 Task: Log work in the project AgileDeck for the issue 'Develop a new tool for automated testing of performance and stress testing for voice assistants' spent time as '6w 4d 10h 38m' and remaining time as '3w 1d 15h 21m' and add a flag. Now add the issue to the epic 'Cloud Risk Management'. Log work in the project AgileDeck for the issue 'Upgrade the caching mechanism of a web application to improve response time and reduce server load' spent time as '2w 4d 3h 18m' and remaining time as '1w 2d 17h 13m' and clone the issue. Now add the issue to the epic 'Risk Assessment Framework Implementation'
Action: Mouse moved to (185, 39)
Screenshot: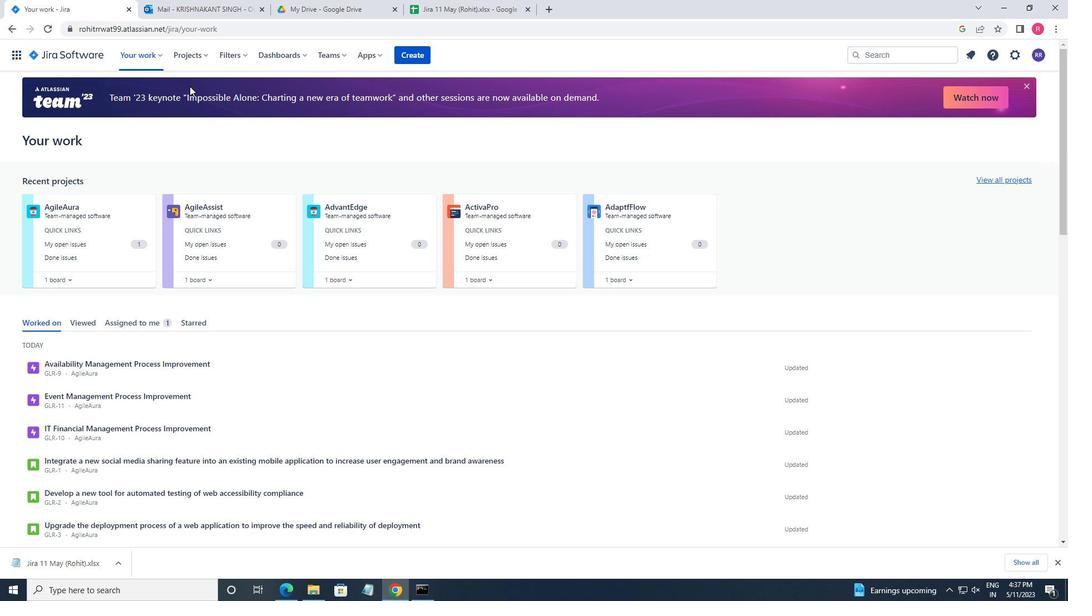 
Action: Mouse pressed left at (185, 39)
Screenshot: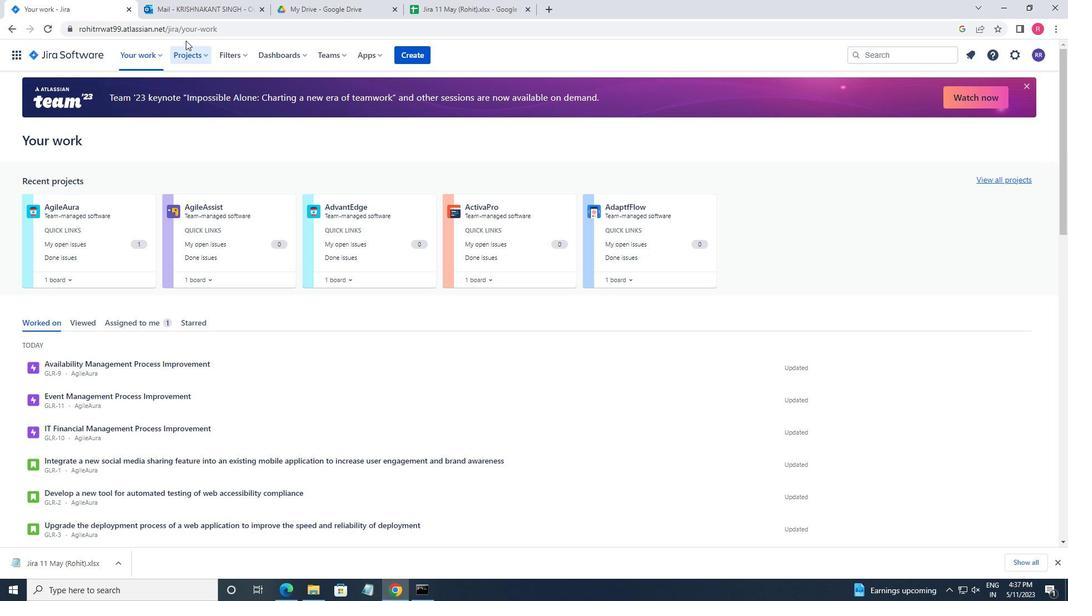 
Action: Mouse moved to (188, 56)
Screenshot: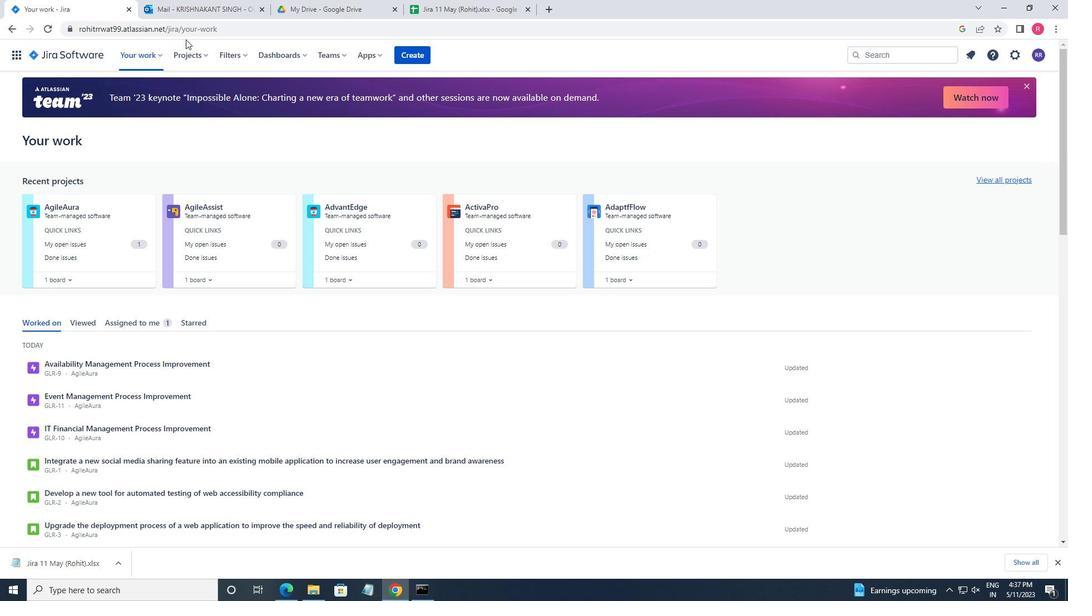 
Action: Mouse pressed left at (188, 56)
Screenshot: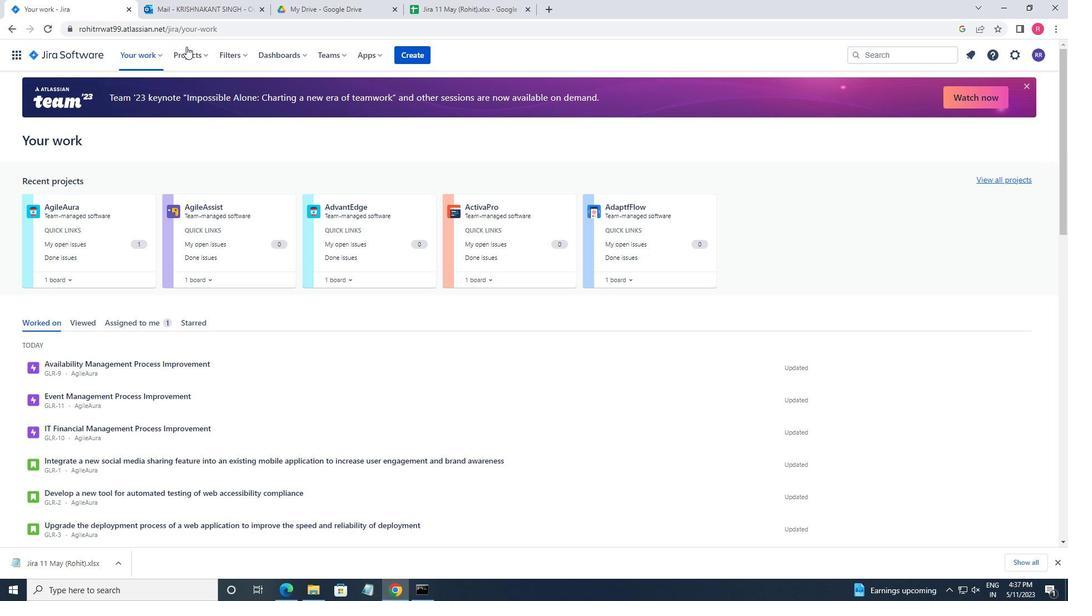 
Action: Mouse moved to (215, 95)
Screenshot: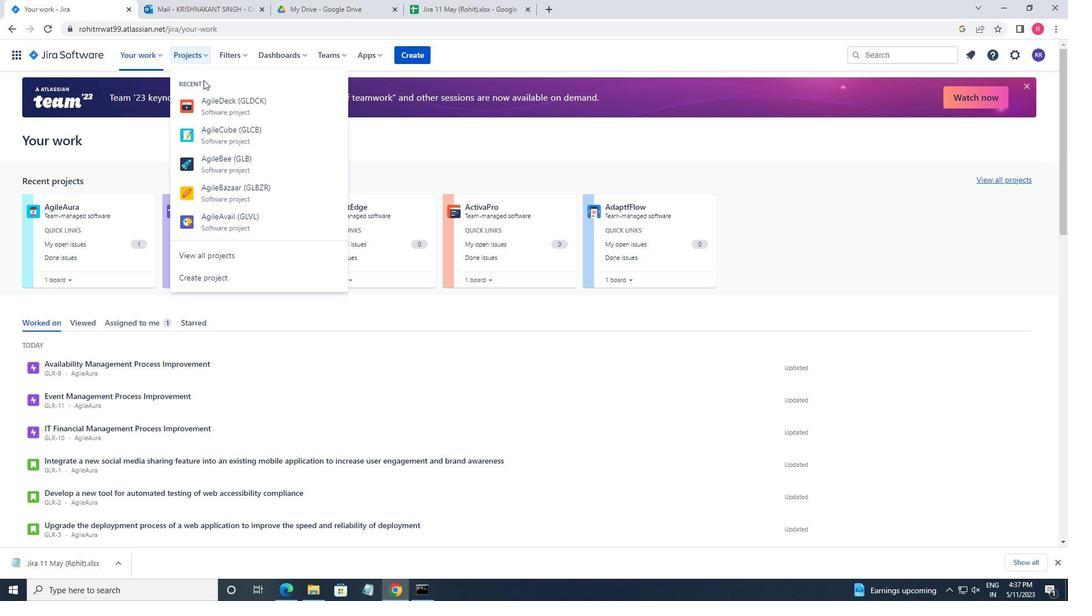 
Action: Mouse pressed left at (215, 95)
Screenshot: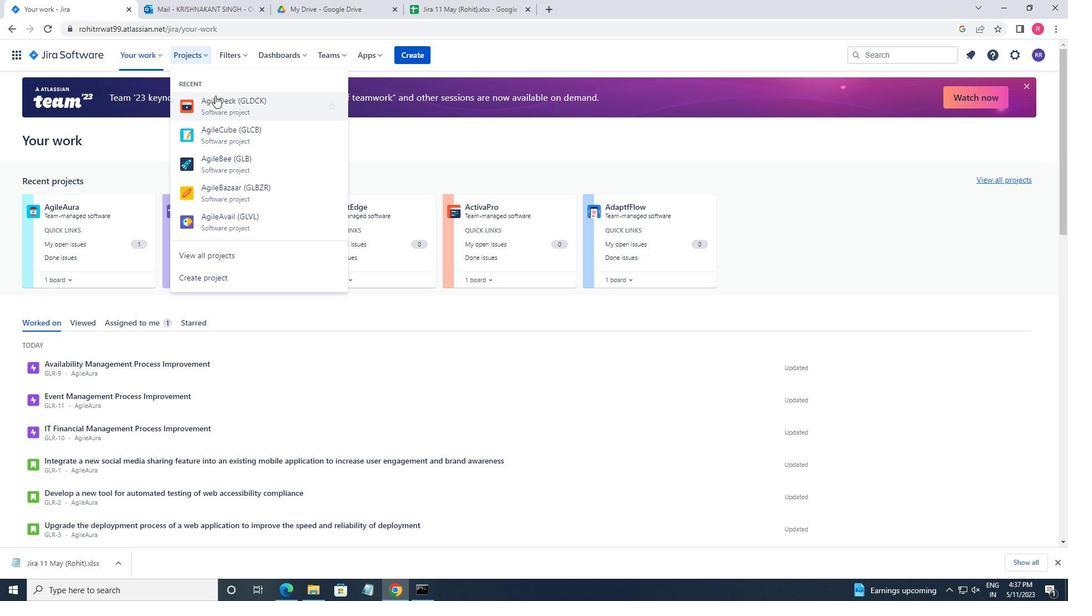 
Action: Mouse moved to (97, 166)
Screenshot: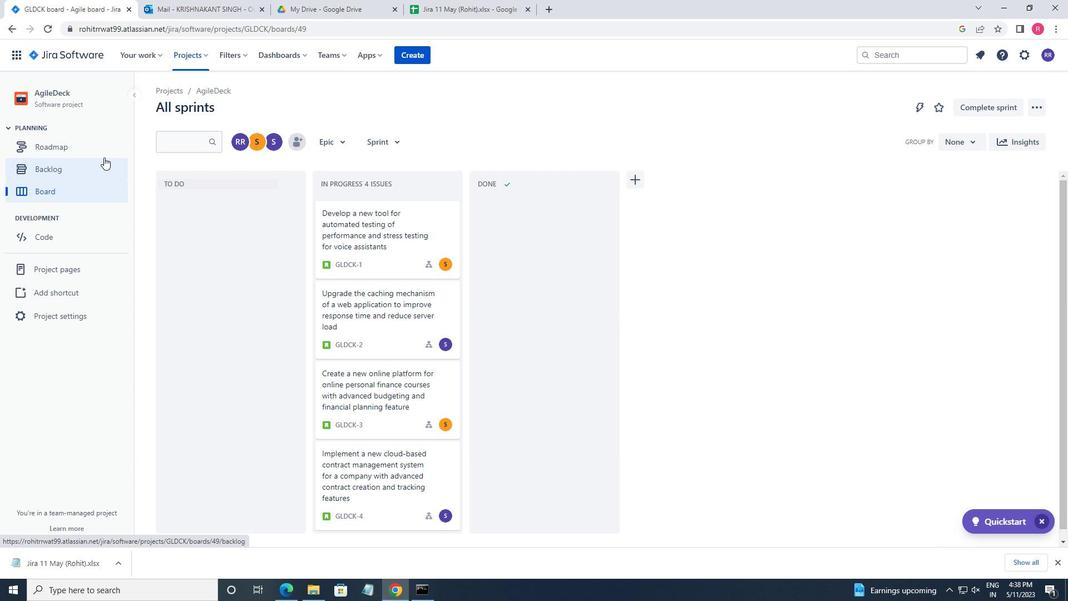 
Action: Mouse pressed left at (97, 166)
Screenshot: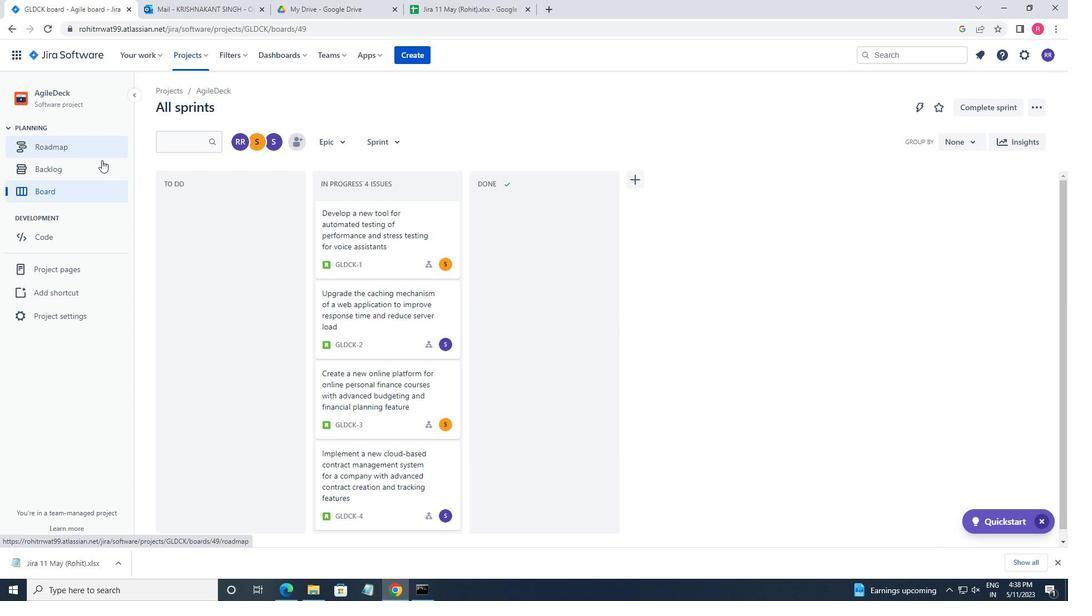 
Action: Mouse moved to (808, 203)
Screenshot: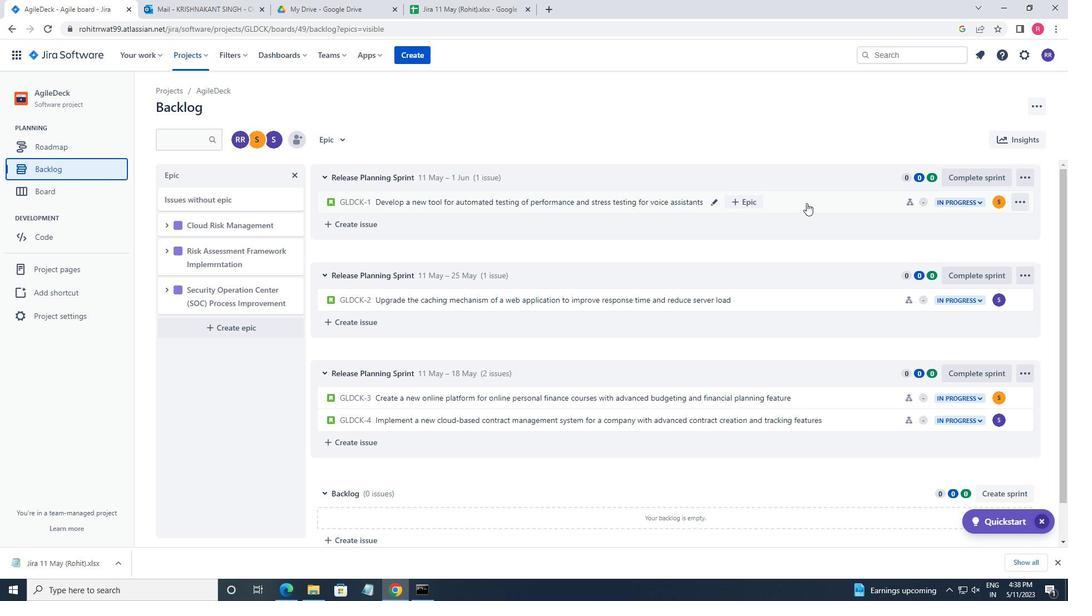 
Action: Mouse pressed left at (808, 203)
Screenshot: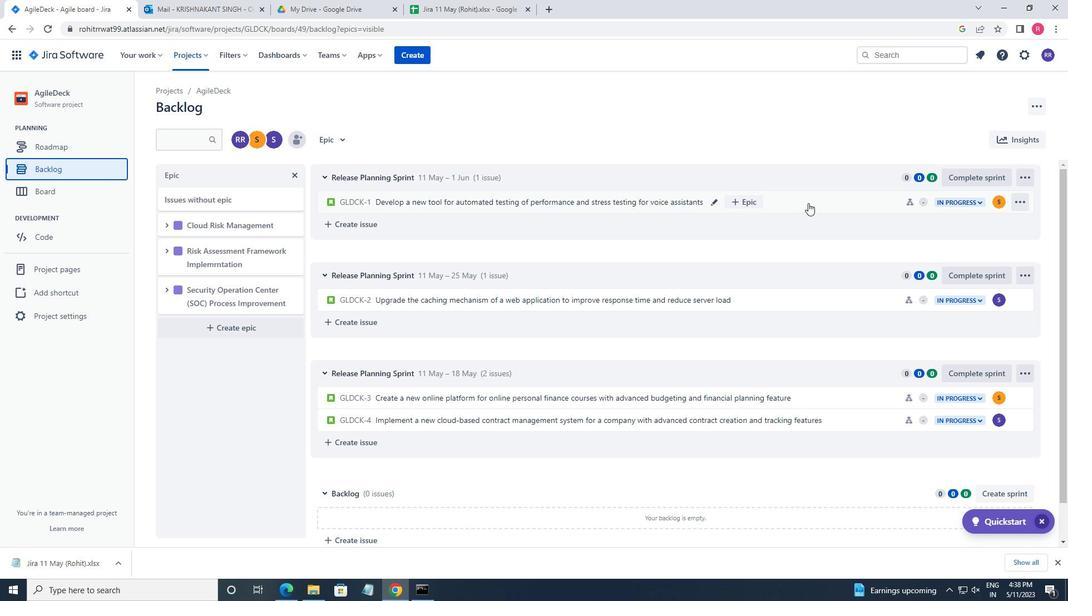 
Action: Mouse moved to (1024, 170)
Screenshot: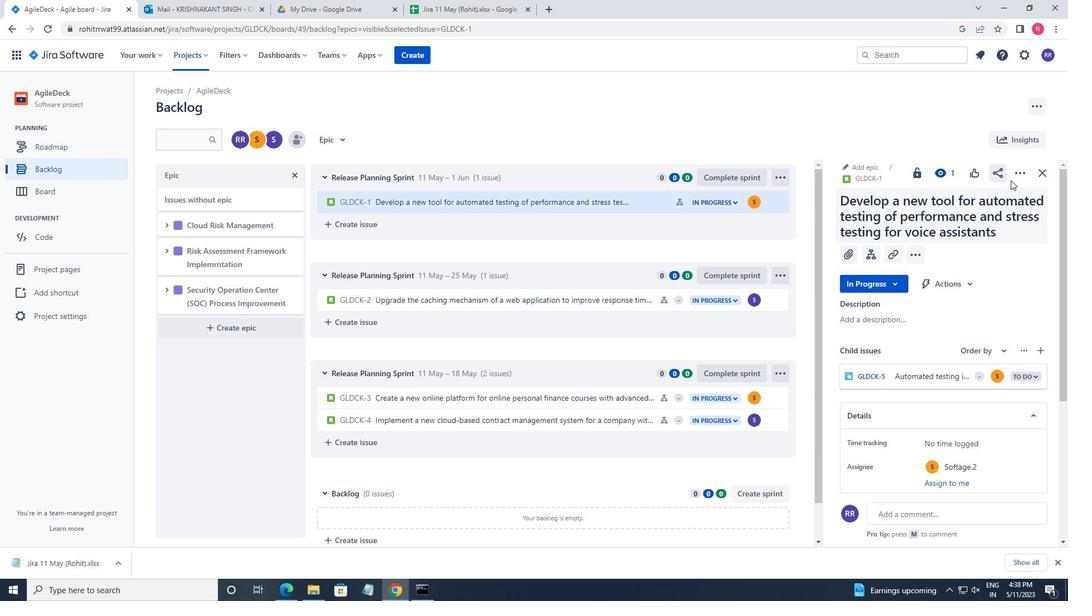 
Action: Mouse pressed left at (1024, 170)
Screenshot: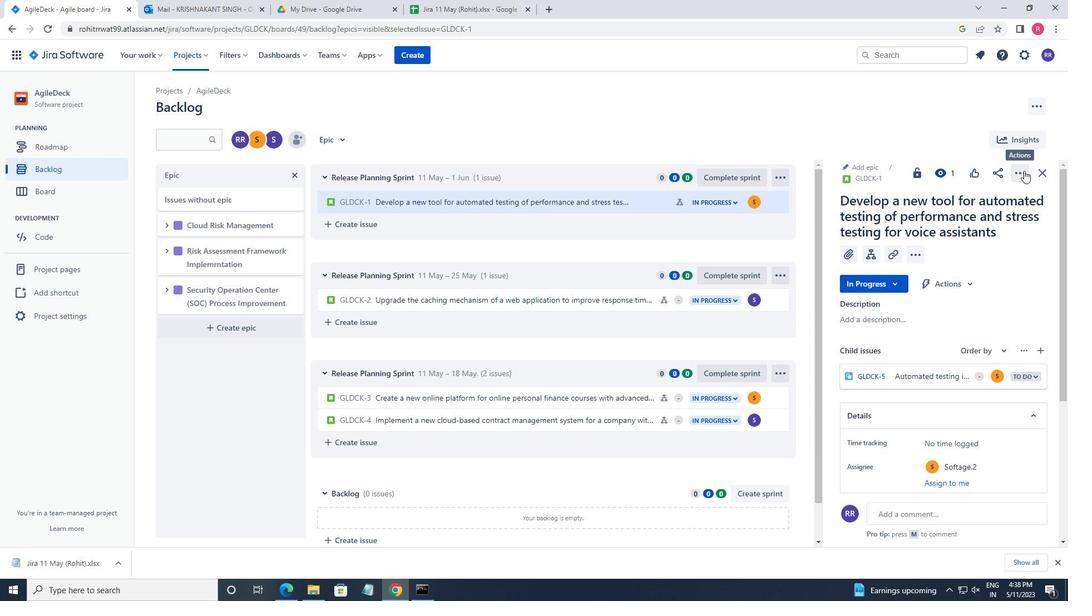 
Action: Mouse moved to (1010, 209)
Screenshot: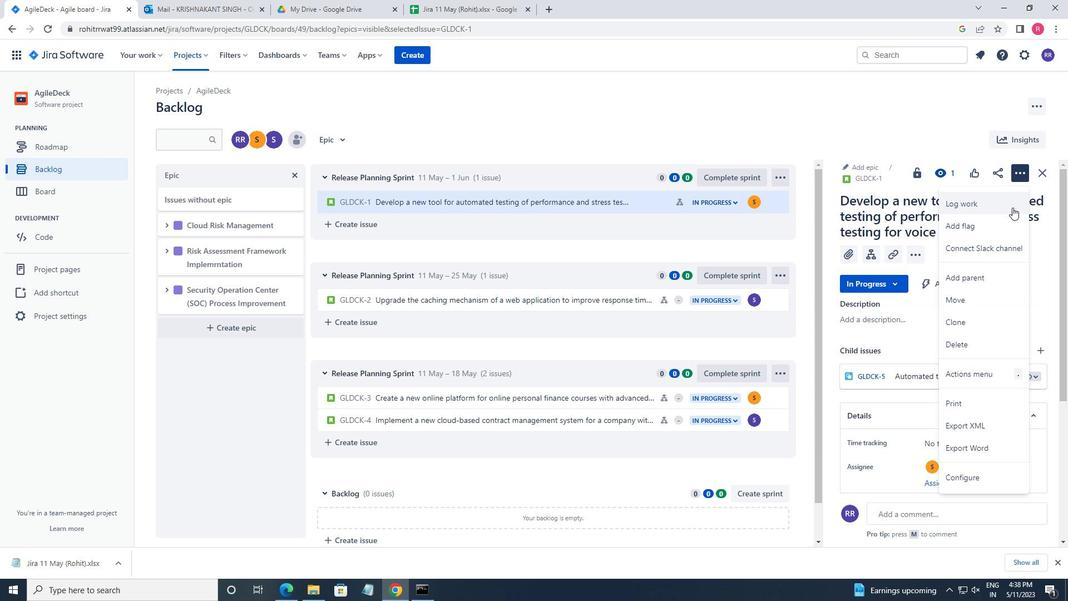 
Action: Mouse pressed left at (1010, 209)
Screenshot: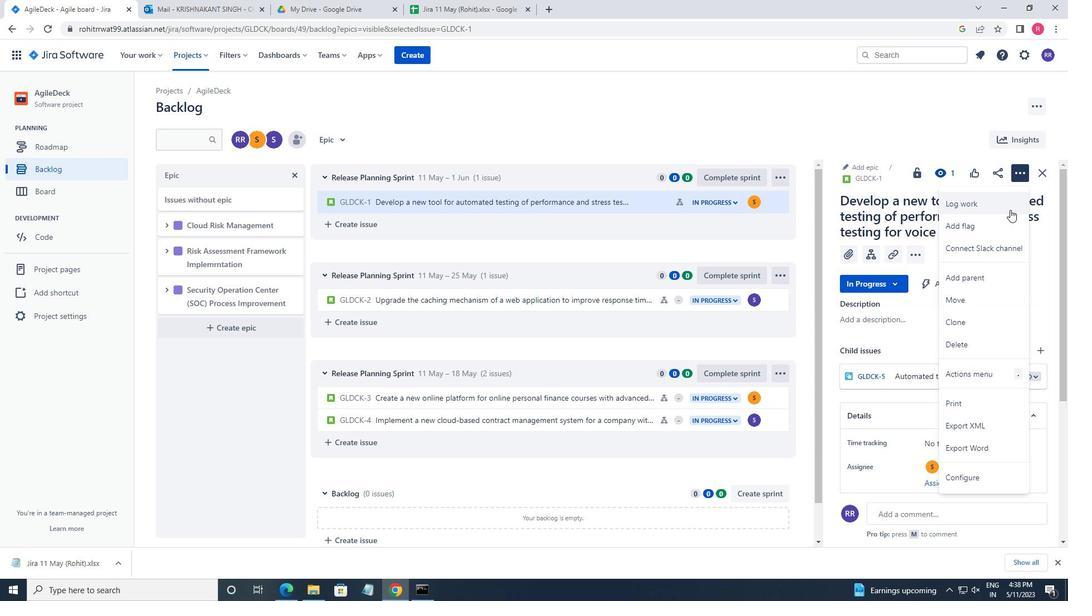 
Action: Key pressed 6
Screenshot: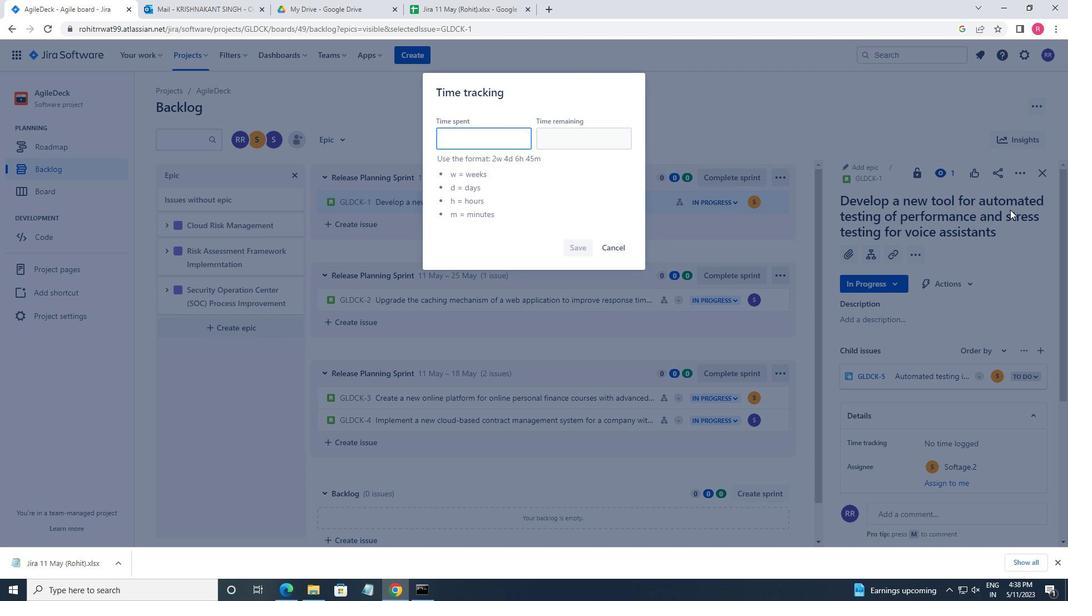 
Action: Mouse moved to (1008, 208)
Screenshot: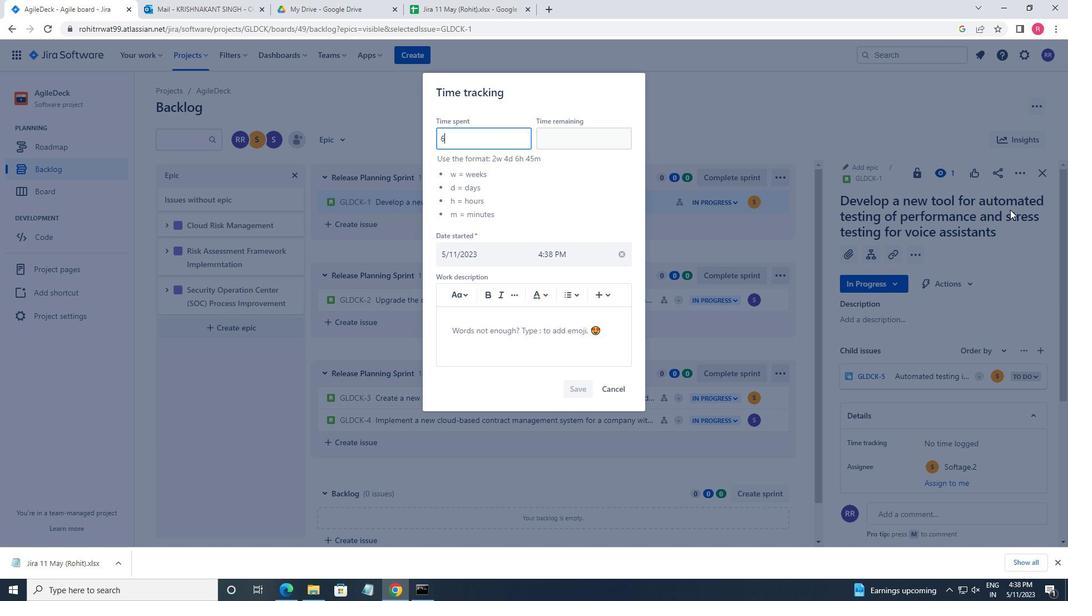 
Action: Key pressed w
Screenshot: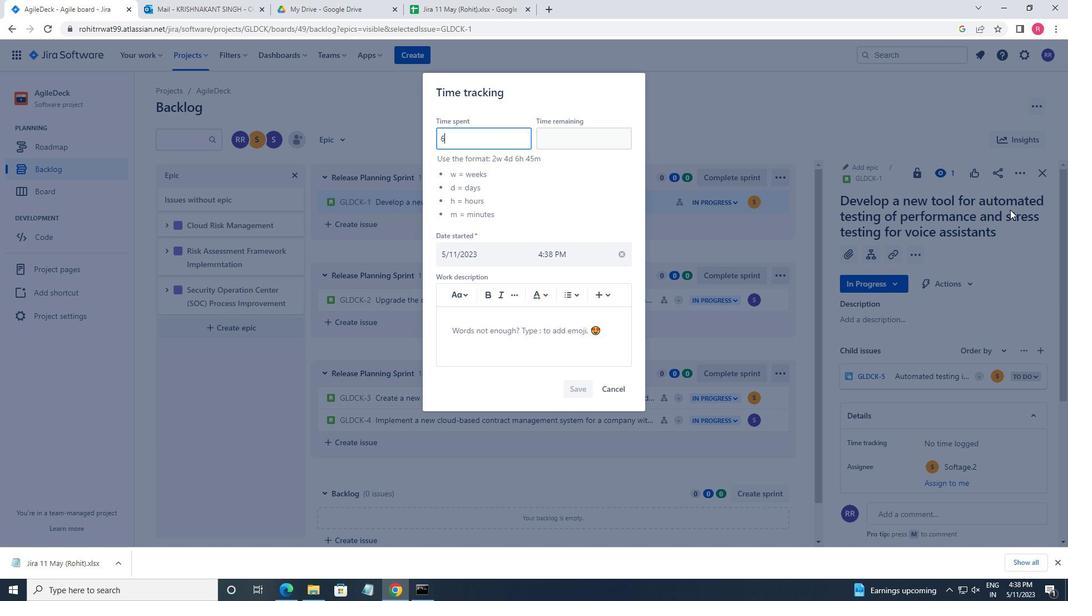 
Action: Mouse moved to (1007, 208)
Screenshot: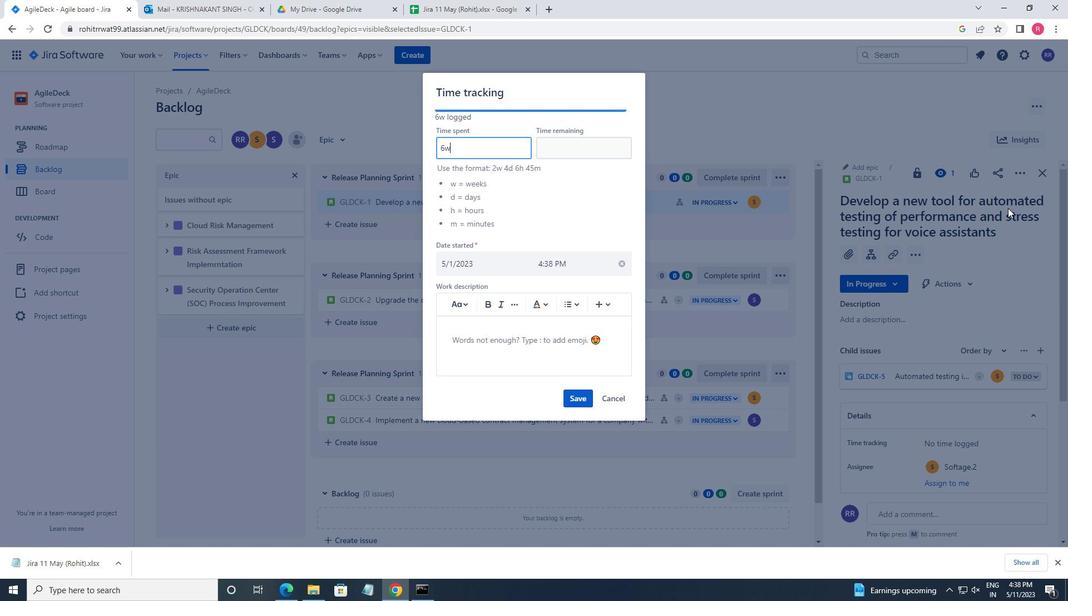 
Action: Key pressed <Key.space>
Screenshot: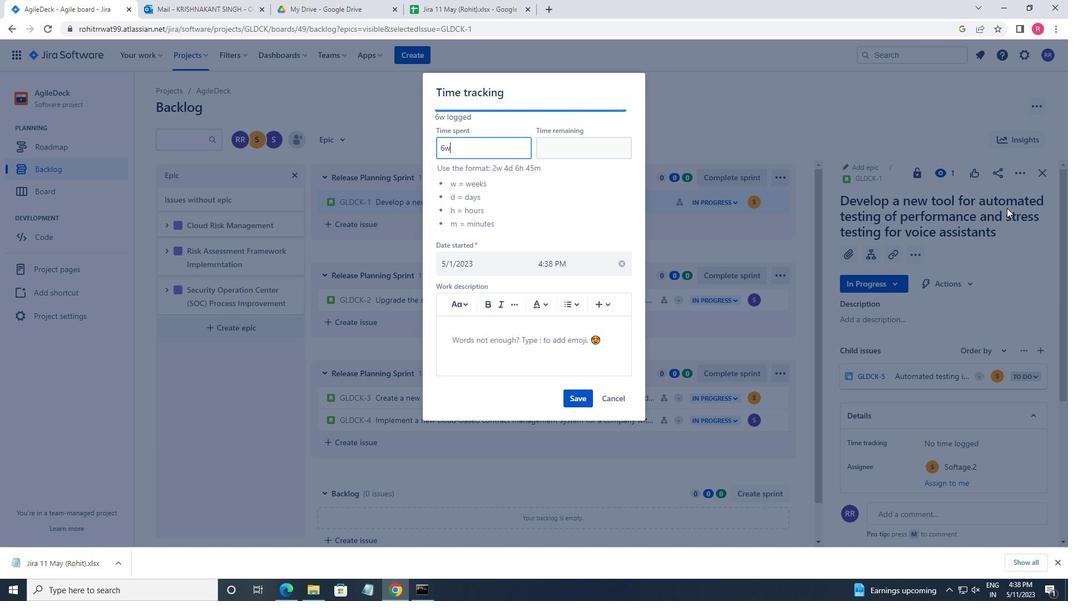 
Action: Mouse moved to (1007, 208)
Screenshot: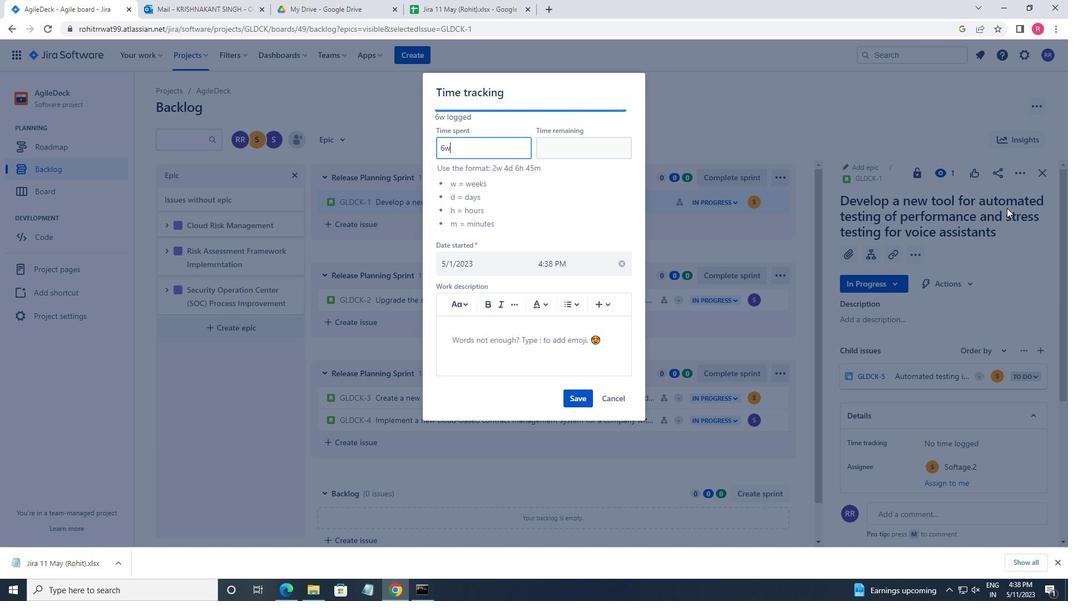 
Action: Key pressed 4d<Key.space>10g<Key.backspace>h<Key.space>38m<Key.tab>3w<Key.space>1d<Key.space>15h<Key.space>21m
Screenshot: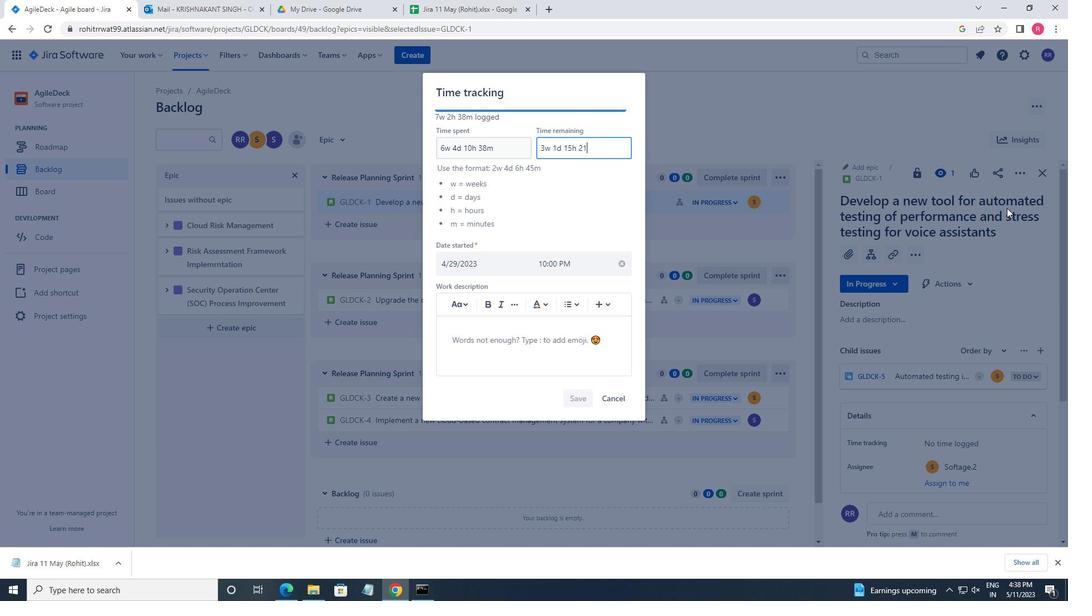 
Action: Mouse moved to (572, 396)
Screenshot: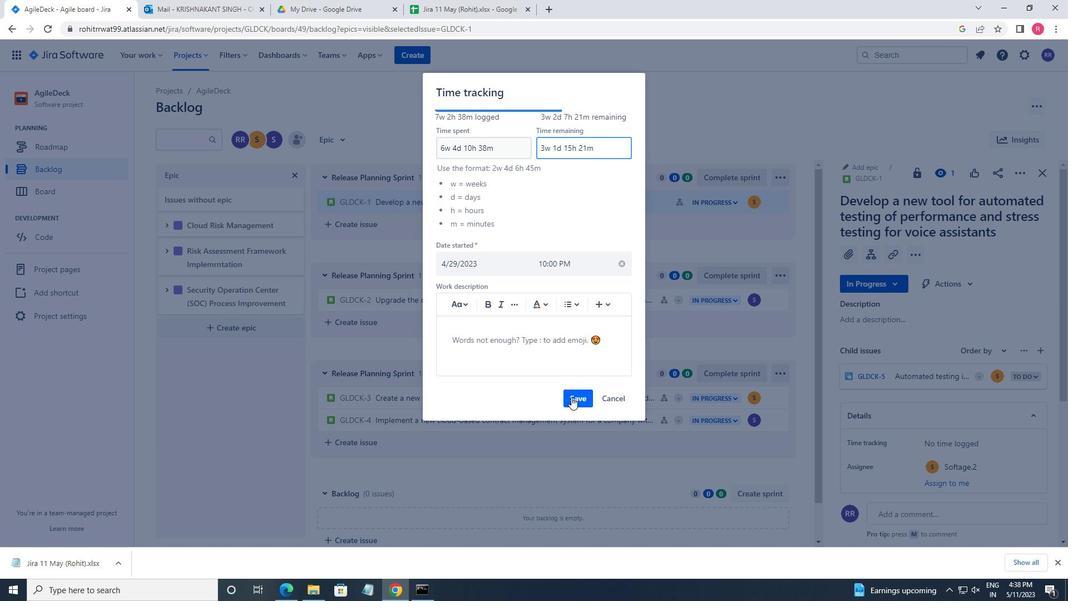 
Action: Mouse pressed left at (572, 396)
Screenshot: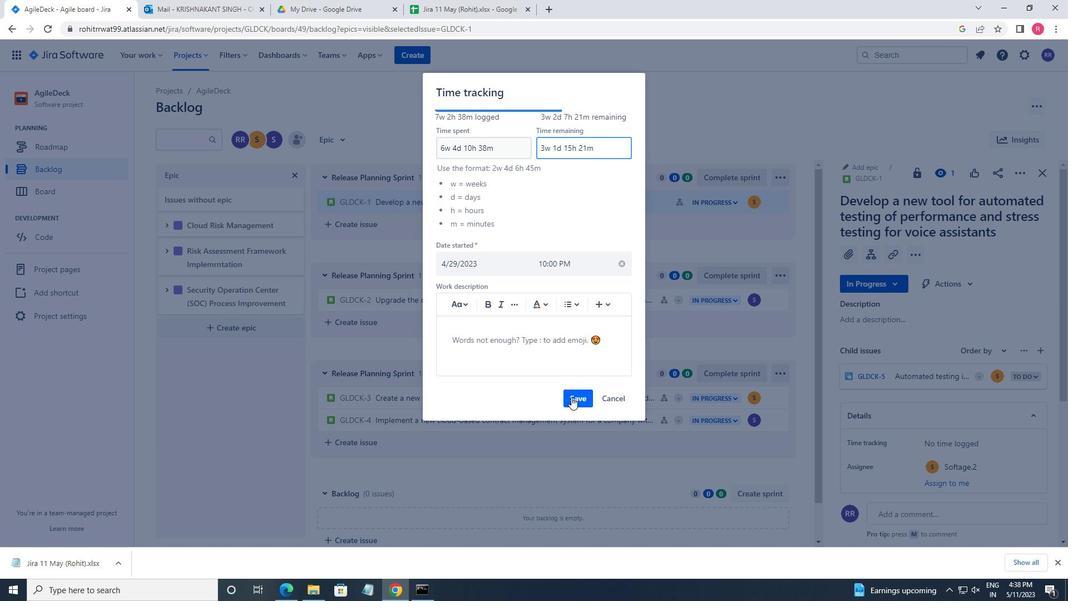 
Action: Mouse moved to (1011, 175)
Screenshot: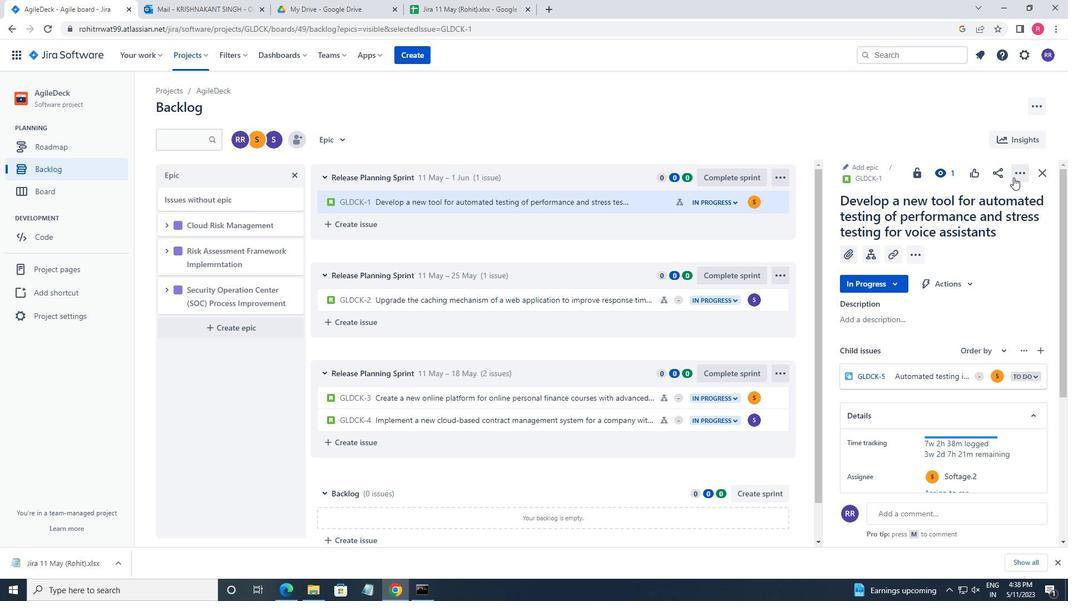
Action: Mouse pressed left at (1011, 175)
Screenshot: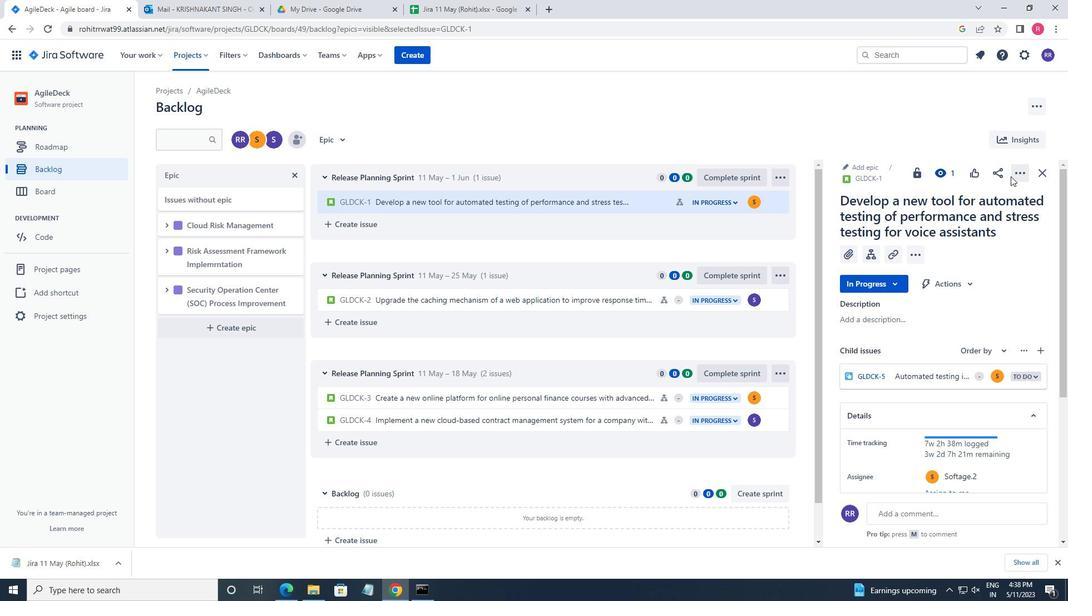 
Action: Mouse moved to (1019, 177)
Screenshot: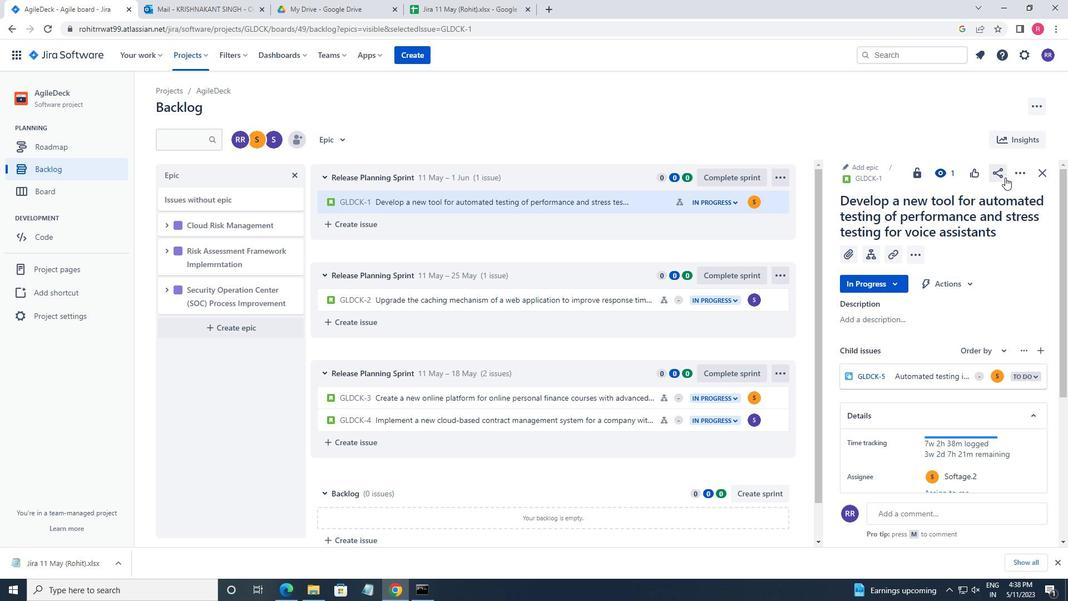 
Action: Mouse pressed left at (1019, 177)
Screenshot: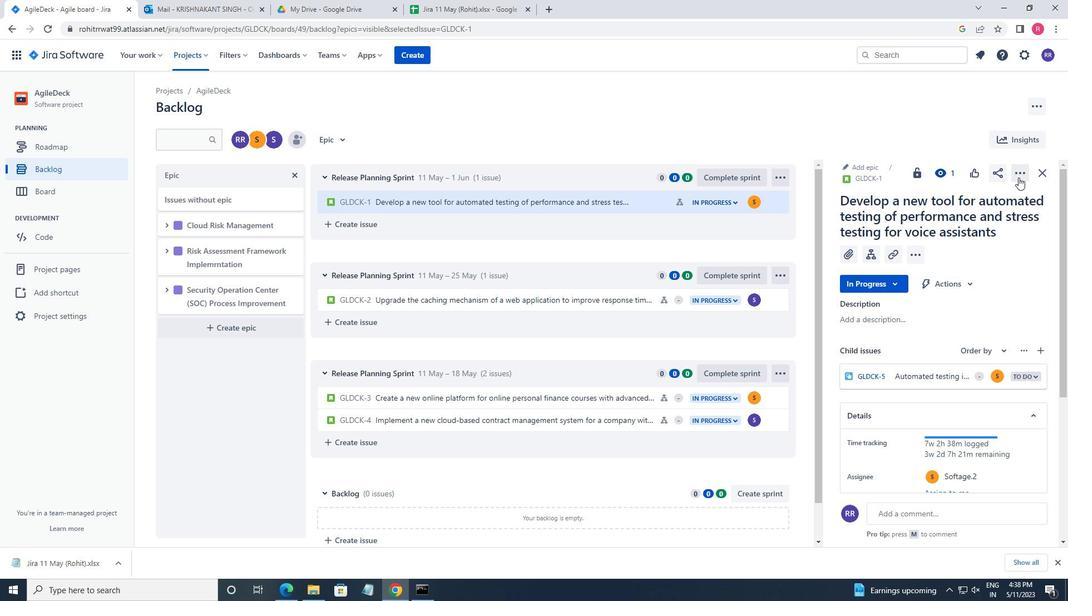 
Action: Mouse moved to (977, 228)
Screenshot: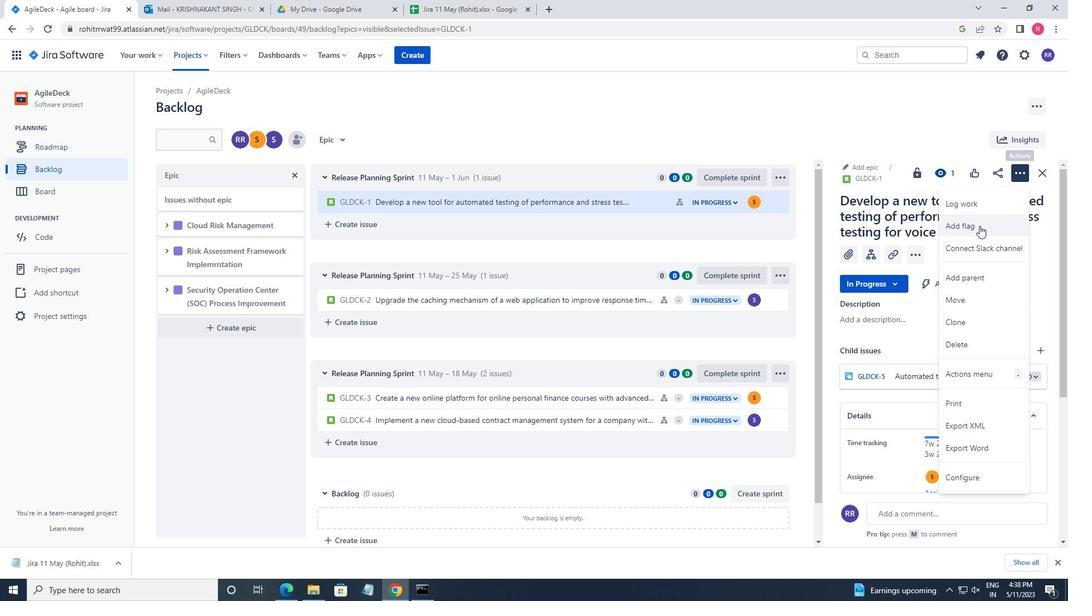 
Action: Mouse pressed left at (977, 228)
Screenshot: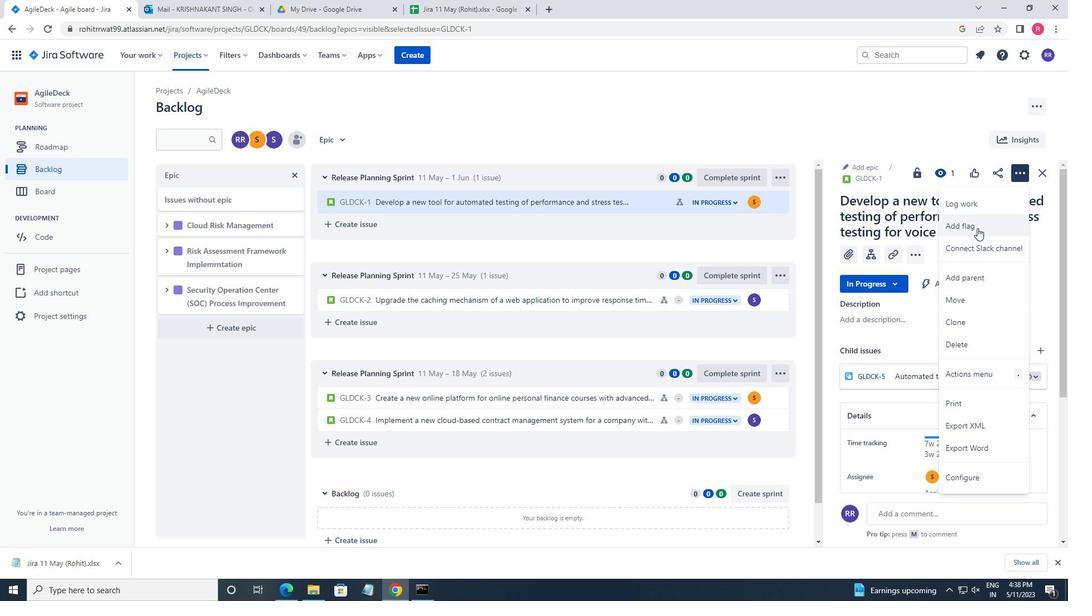 
Action: Mouse moved to (648, 208)
Screenshot: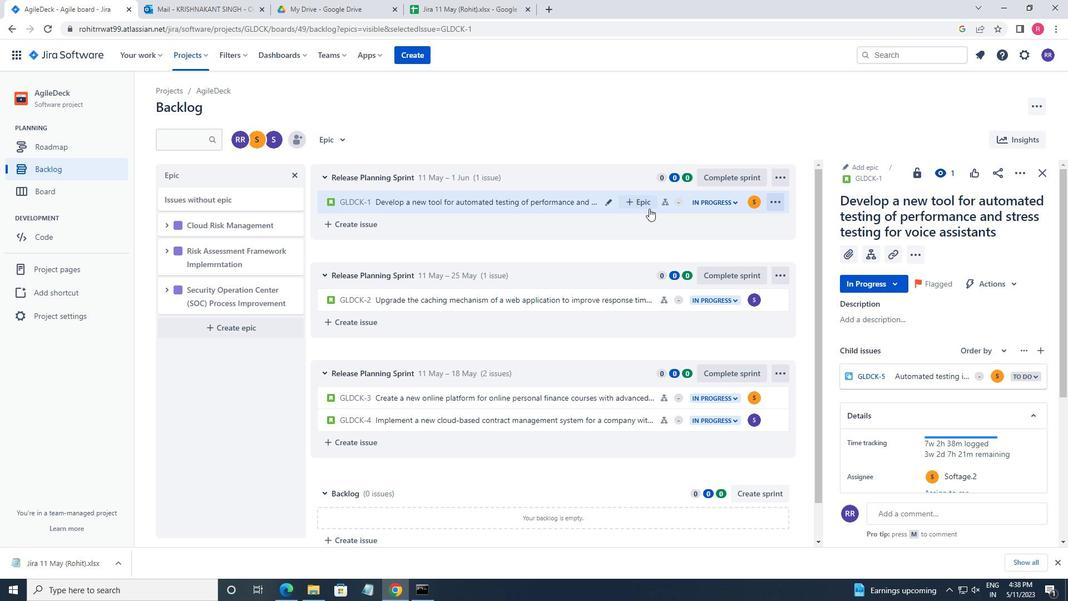 
Action: Mouse pressed left at (648, 208)
Screenshot: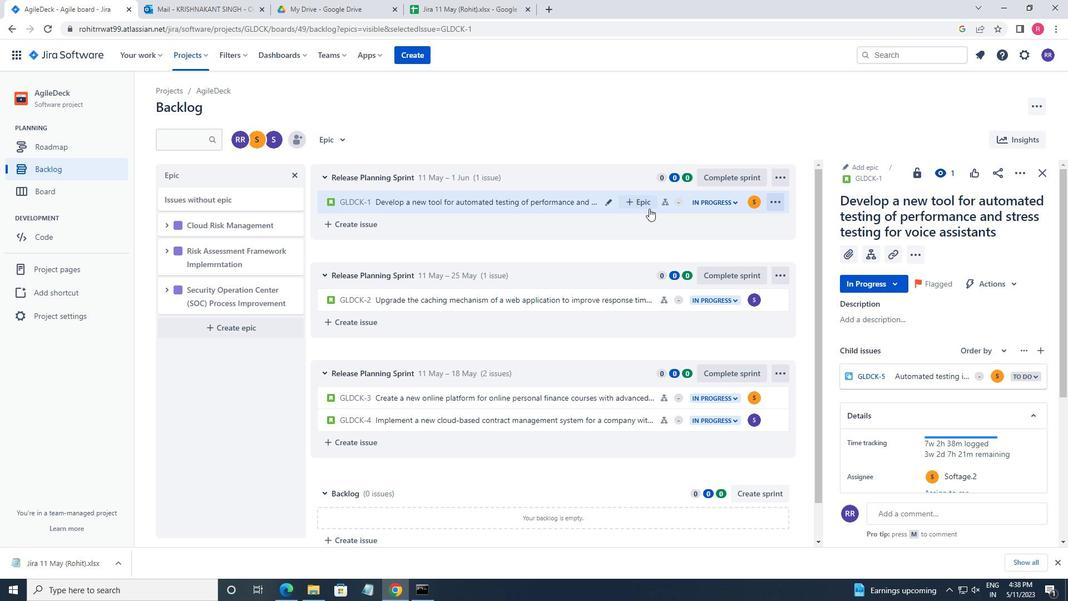 
Action: Mouse moved to (674, 281)
Screenshot: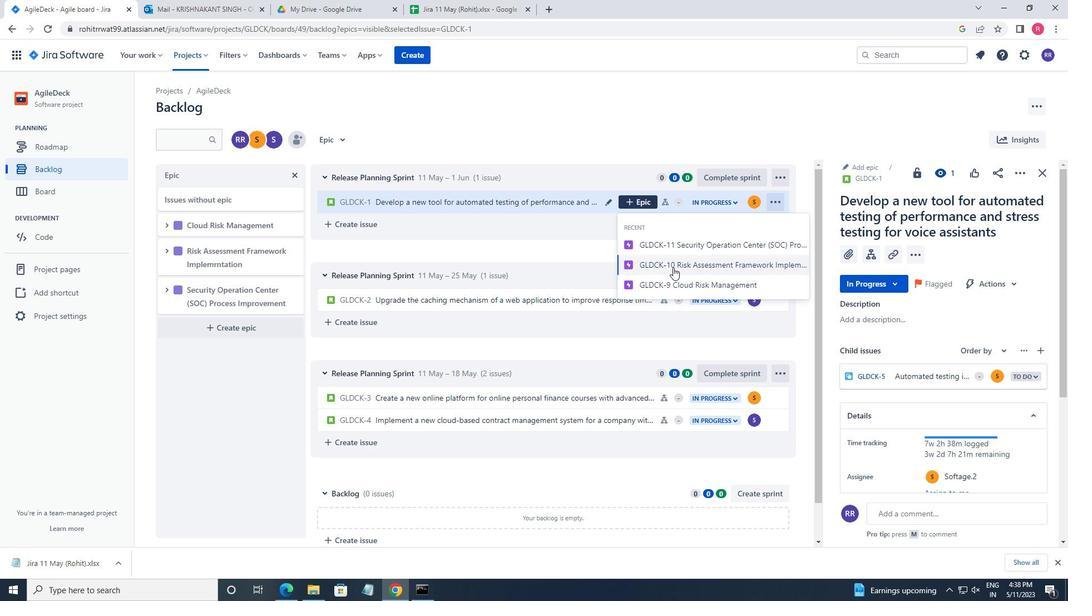 
Action: Mouse pressed left at (674, 281)
Screenshot: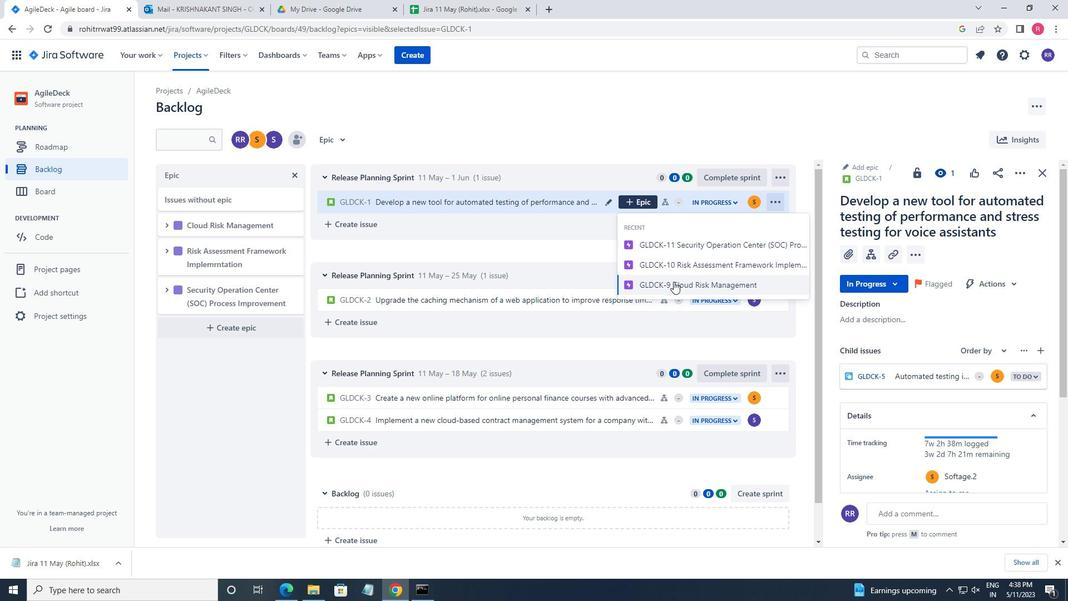 
Action: Mouse moved to (625, 303)
Screenshot: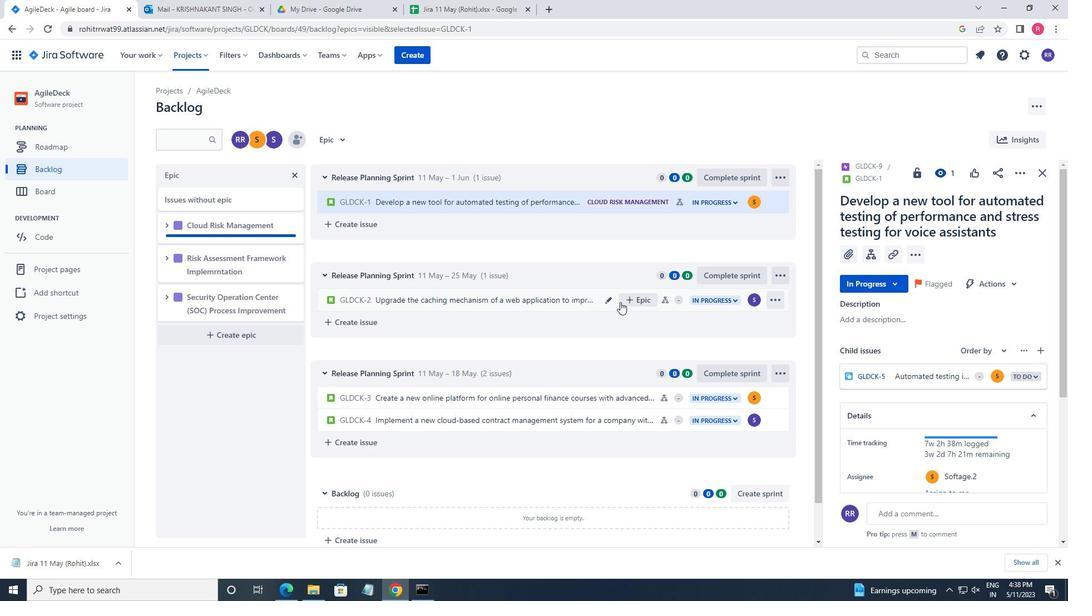 
Action: Mouse pressed left at (625, 303)
Screenshot: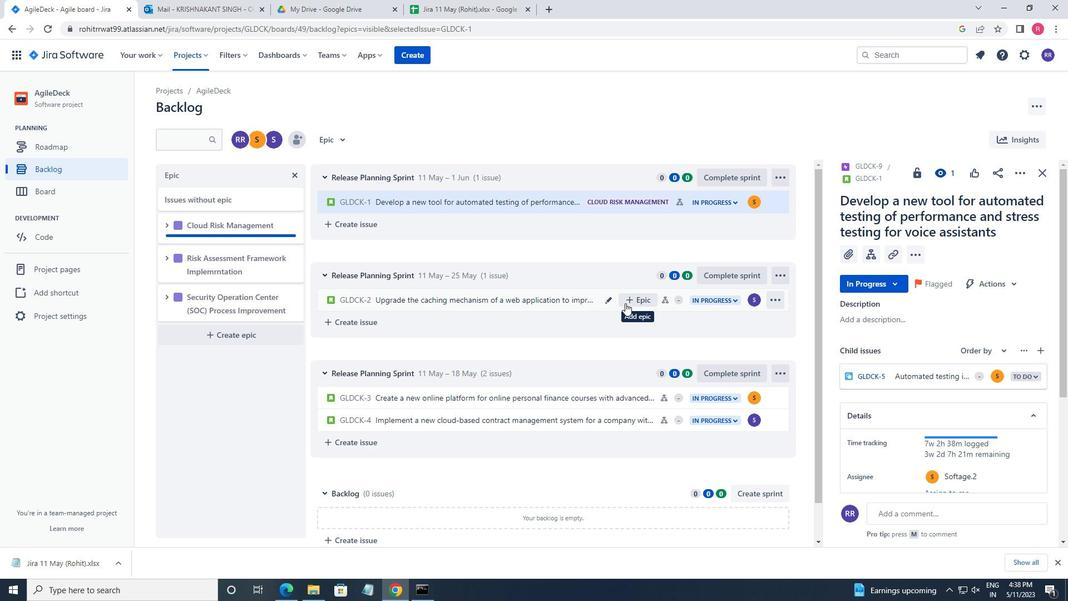 
Action: Mouse moved to (592, 310)
Screenshot: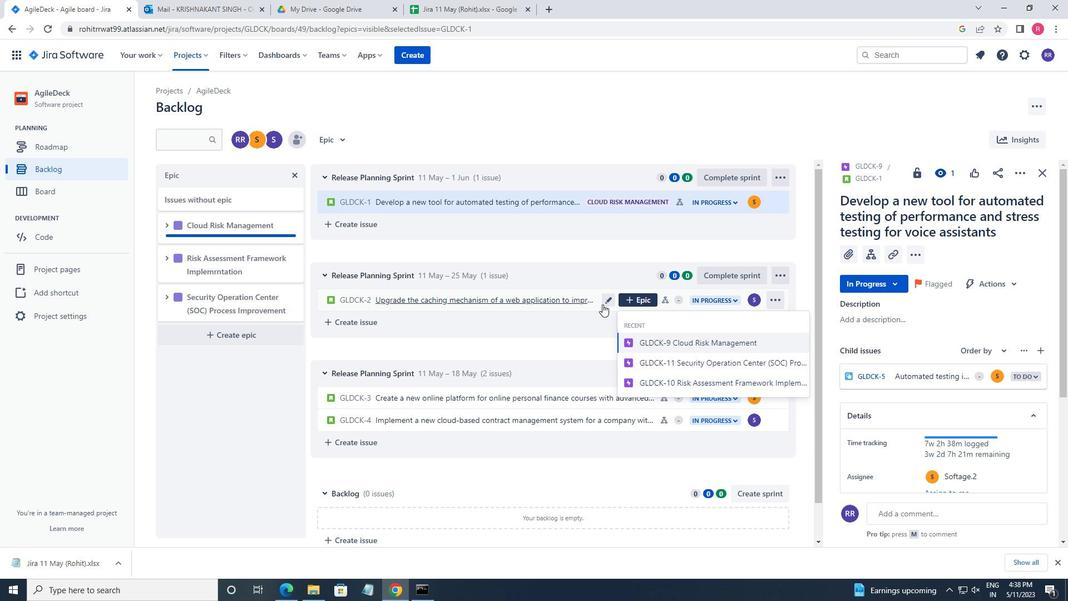 
Action: Mouse pressed left at (592, 310)
Screenshot: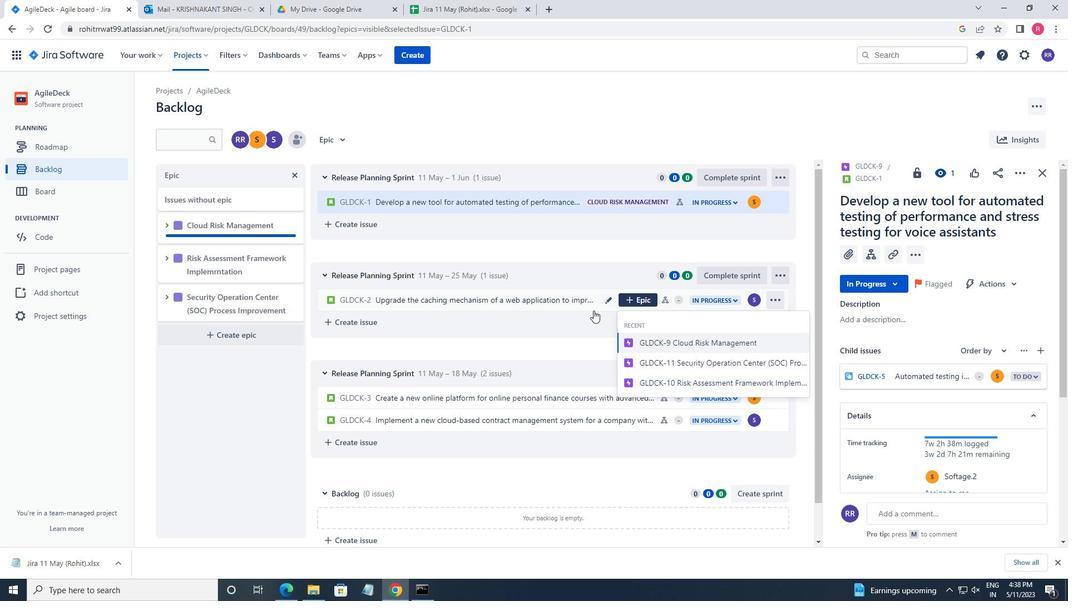 
Action: Mouse moved to (1020, 176)
Screenshot: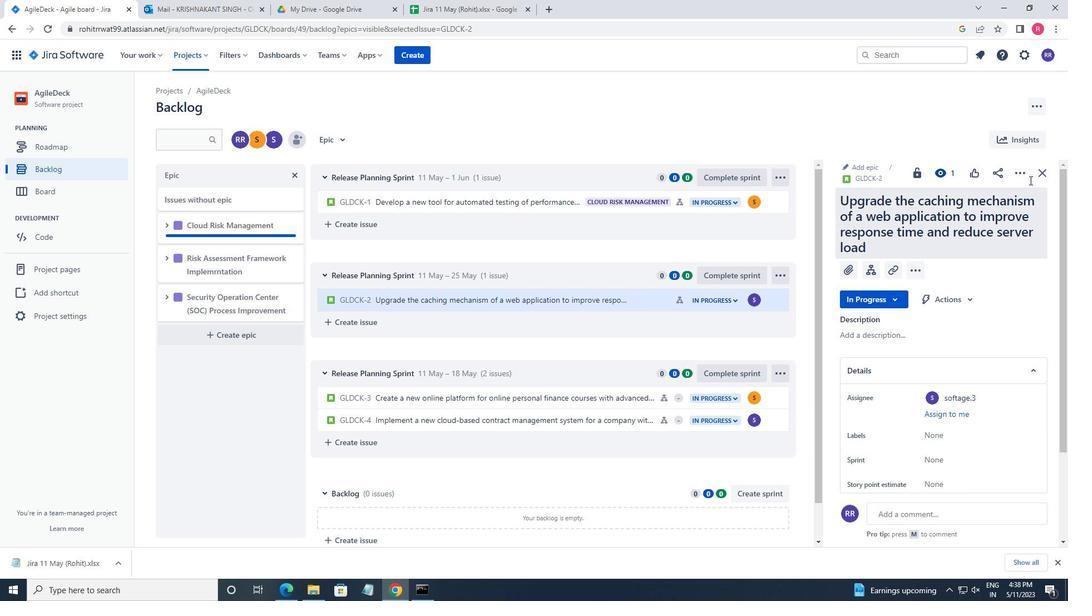 
Action: Mouse pressed left at (1020, 176)
Screenshot: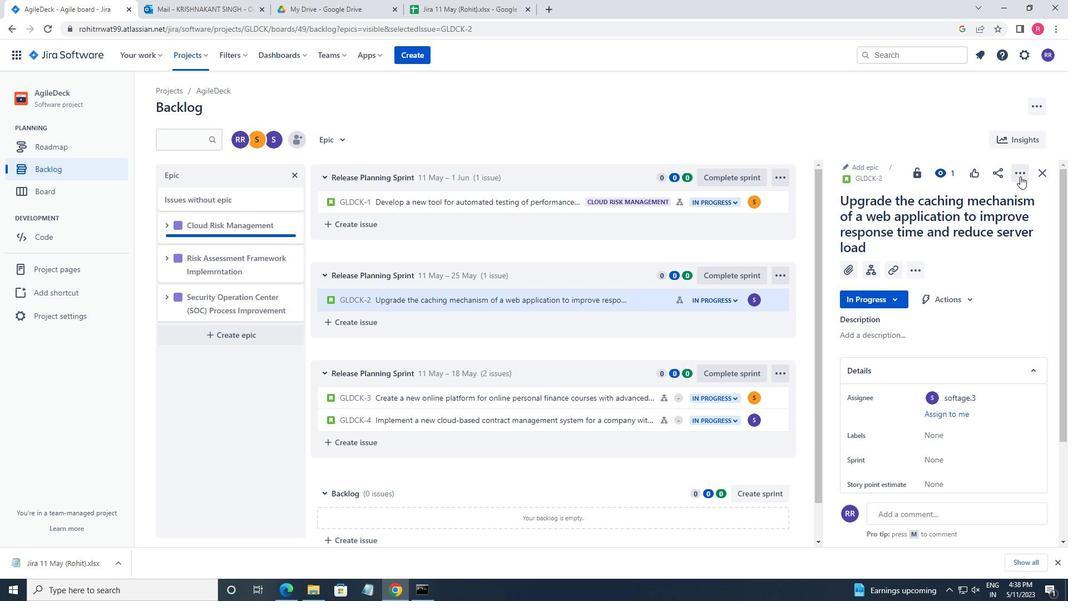 
Action: Mouse moved to (976, 209)
Screenshot: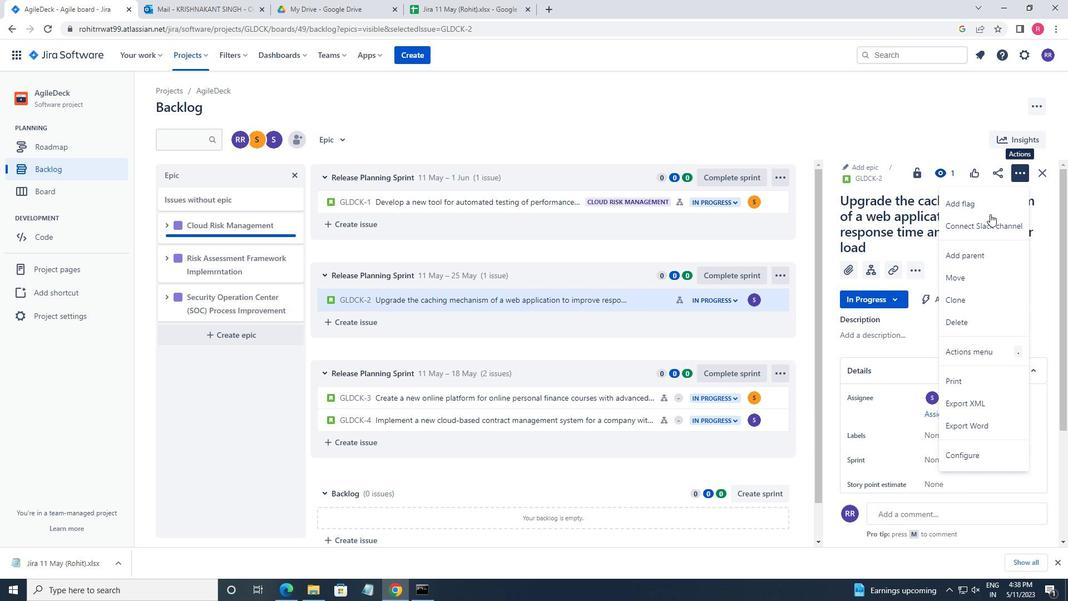 
Action: Mouse pressed left at (976, 209)
Screenshot: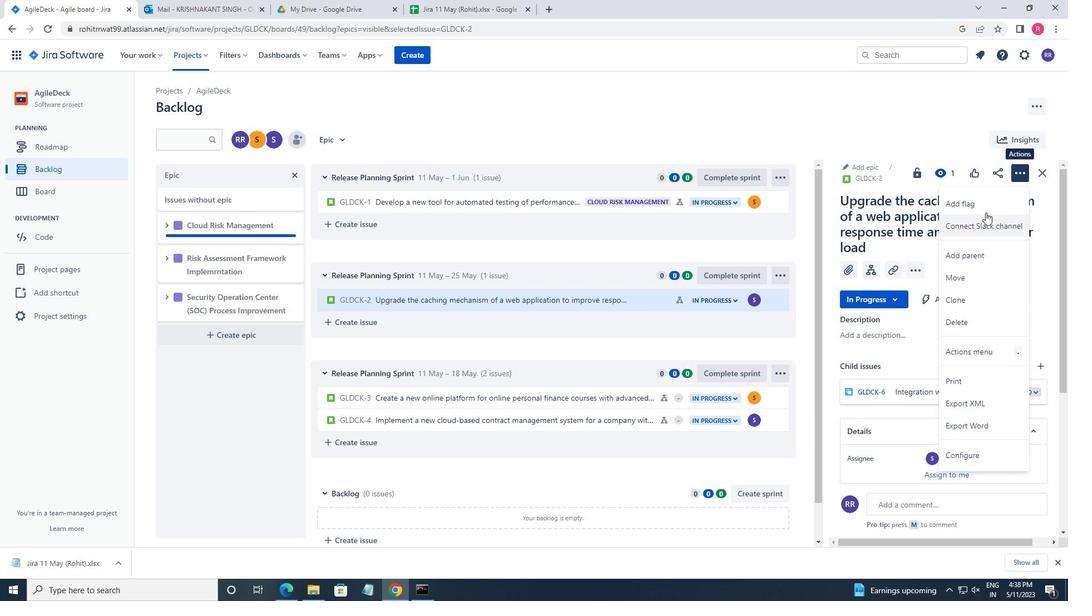 
Action: Mouse moved to (623, 202)
Screenshot: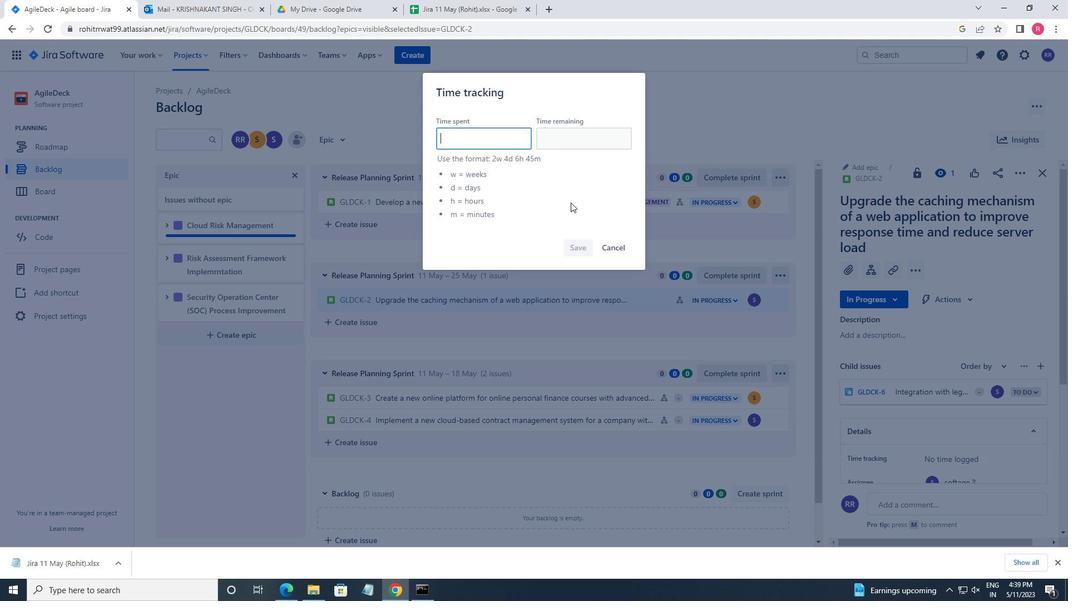 
Action: Key pressed 2w<Key.space>4d<Key.space>3h<Key.space>18m<Key.tab>1w<Key.space>2d<Key.space>17h<Key.space>13m
Screenshot: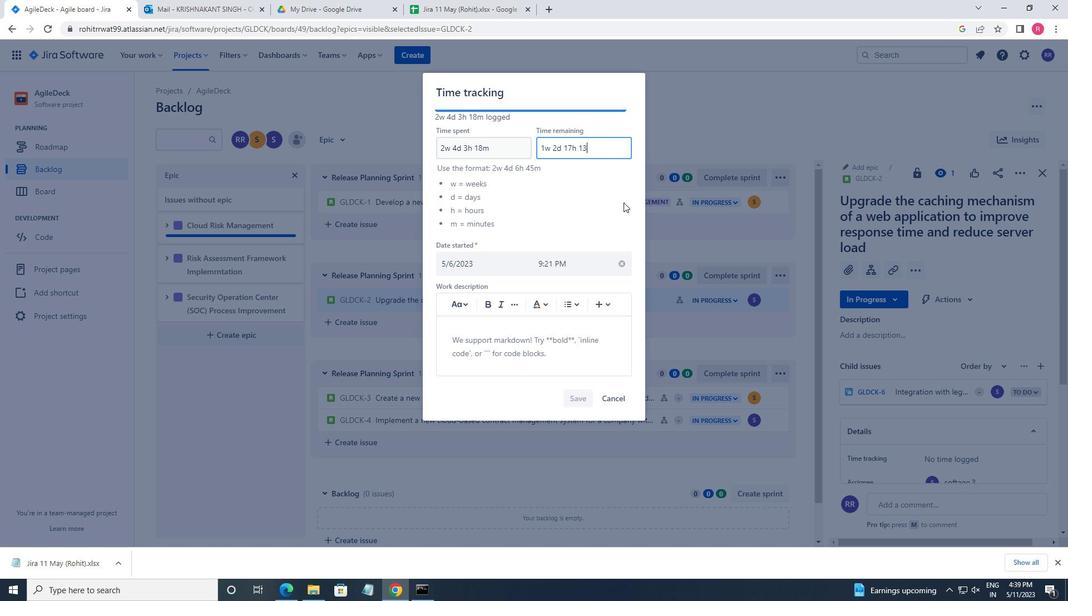 
Action: Mouse moved to (572, 401)
Screenshot: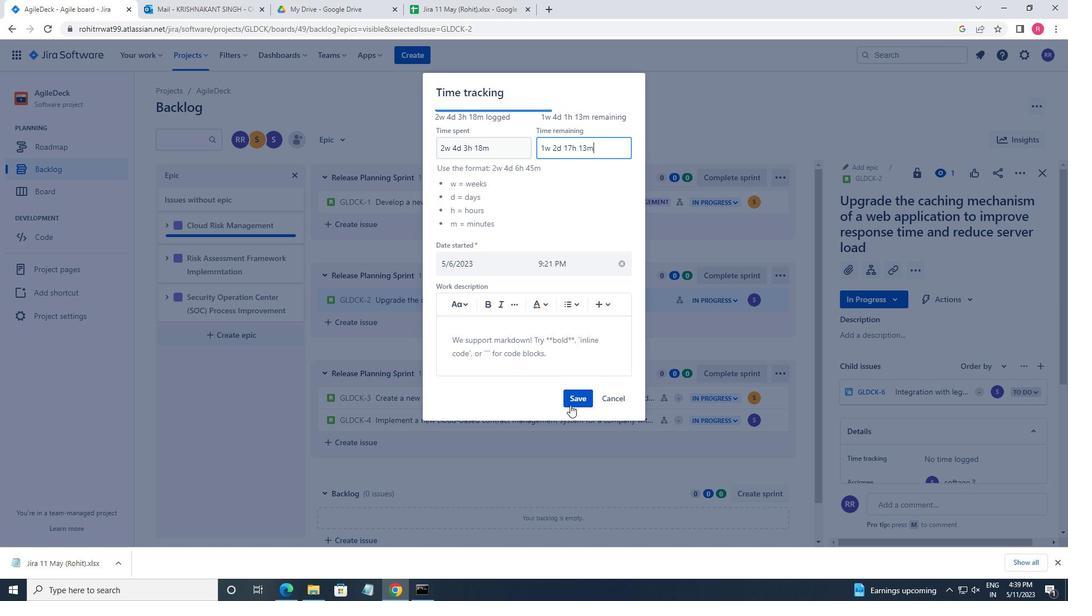 
Action: Mouse pressed left at (572, 401)
Screenshot: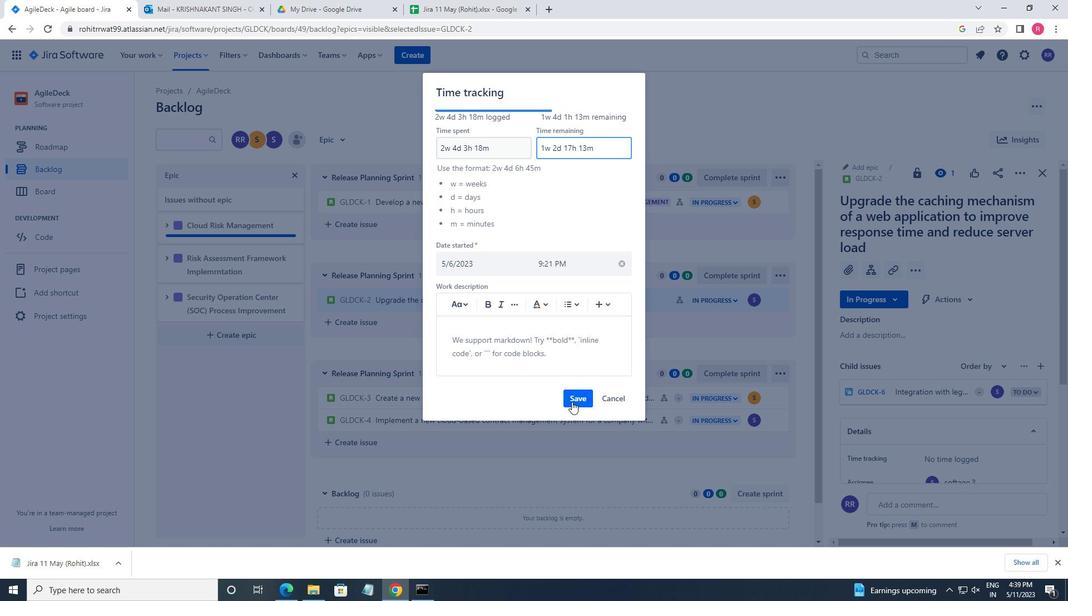 
Action: Mouse moved to (1012, 174)
Screenshot: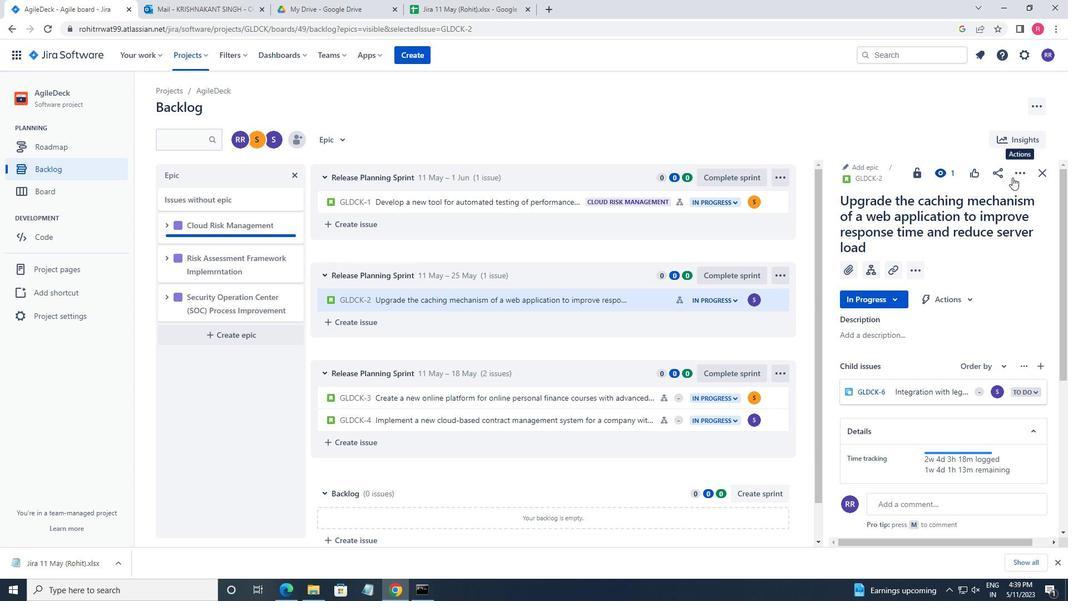 
Action: Mouse pressed left at (1012, 174)
Screenshot: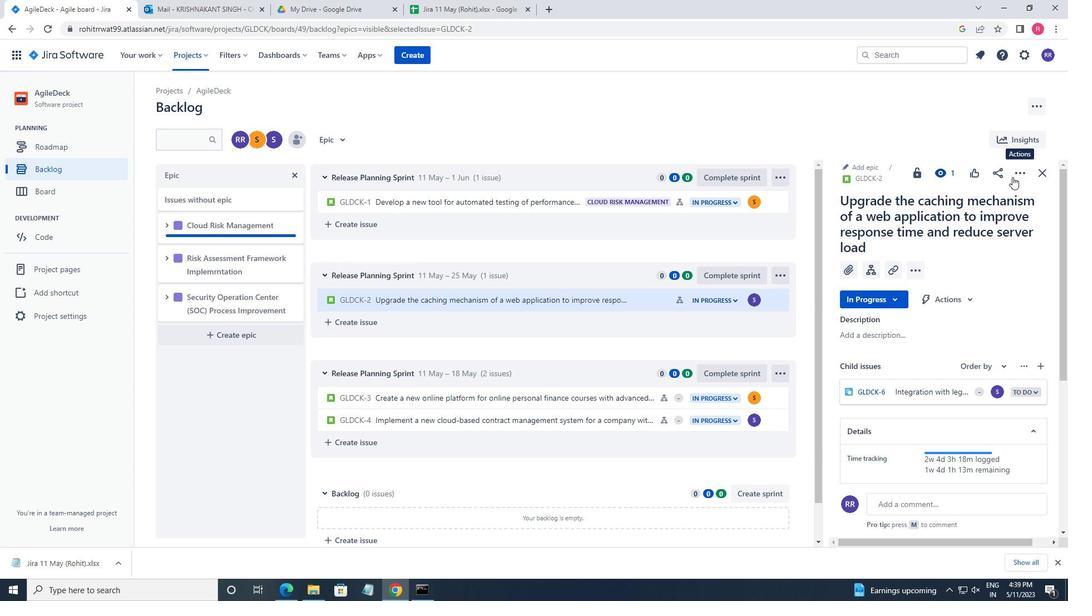 
Action: Mouse moved to (972, 322)
Screenshot: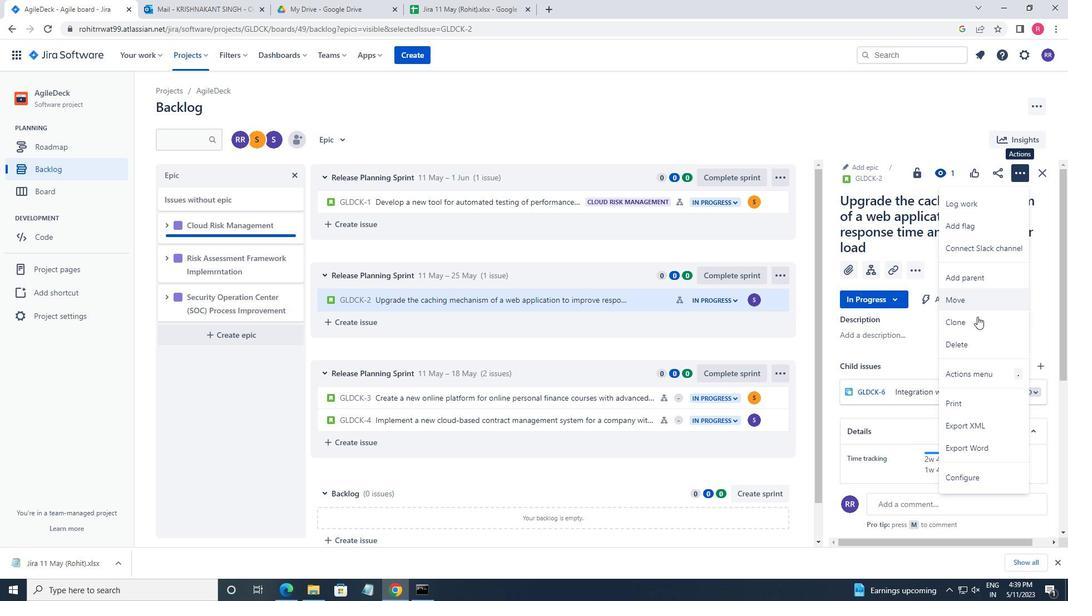 
Action: Mouse pressed left at (972, 322)
Screenshot: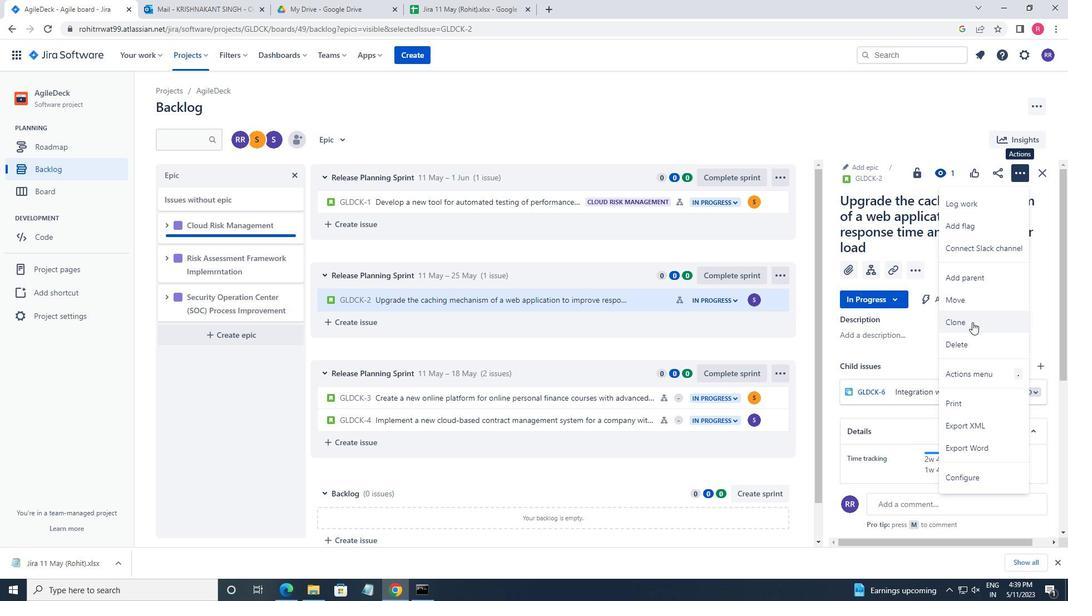 
Action: Mouse moved to (610, 242)
Screenshot: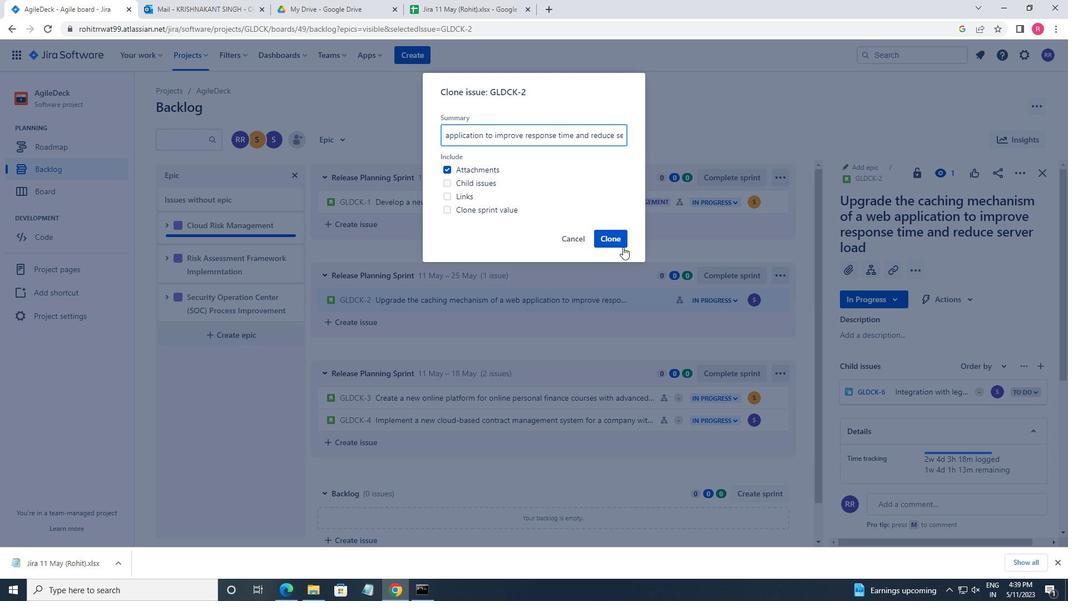 
Action: Mouse pressed left at (610, 242)
Screenshot: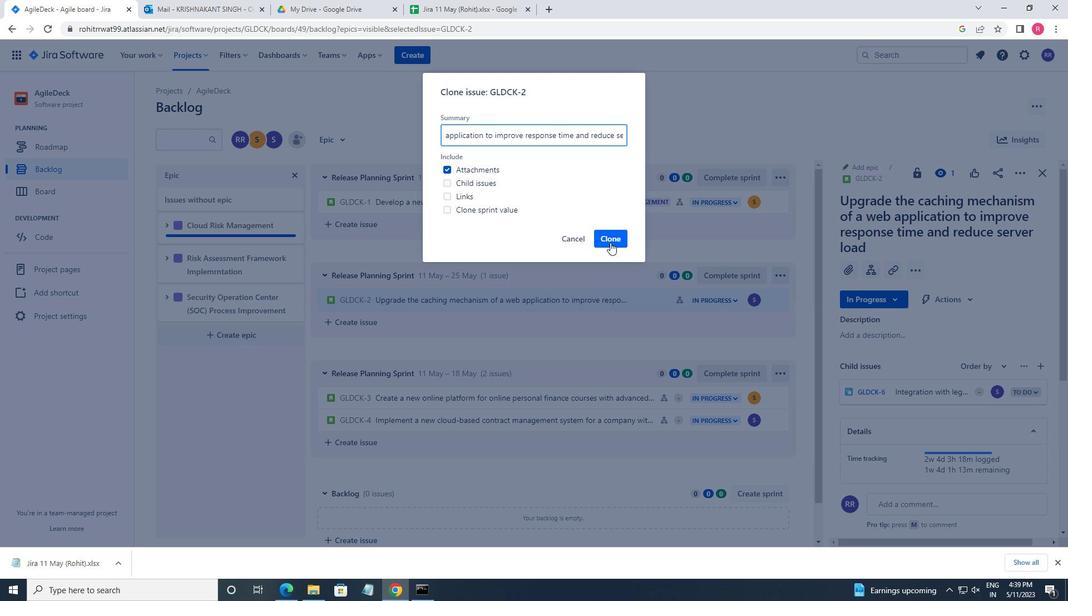 
Action: Mouse moved to (650, 434)
Screenshot: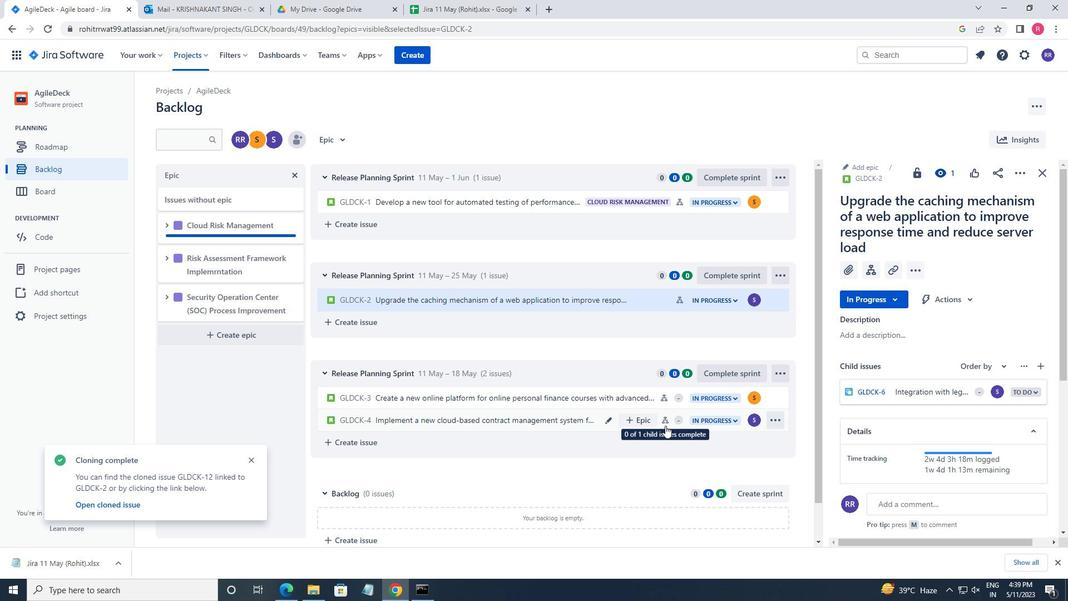 
Action: Mouse scrolled (650, 433) with delta (0, 0)
Screenshot: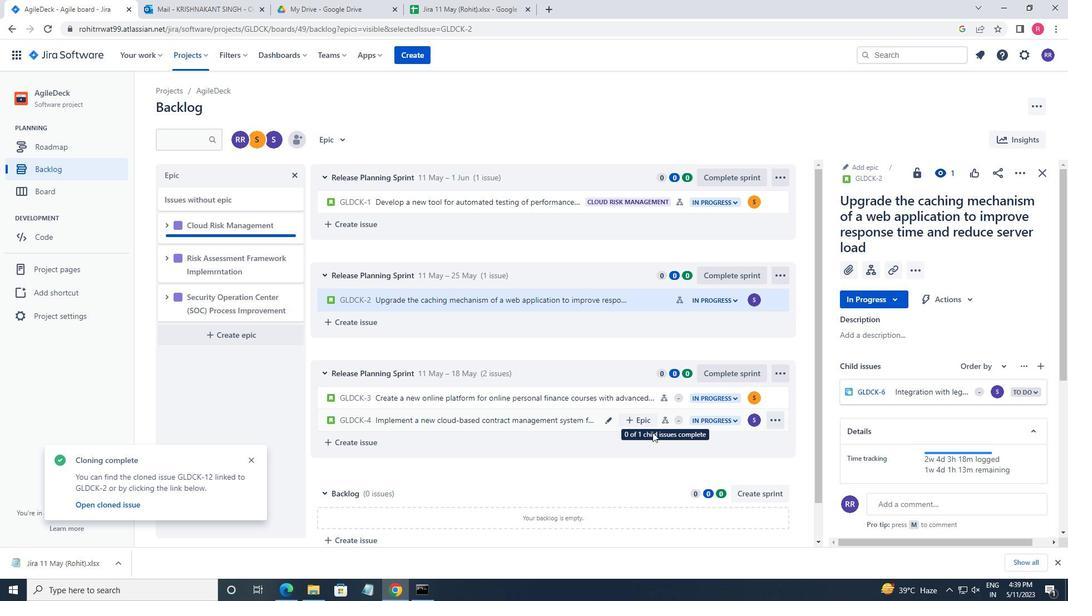 
Action: Mouse scrolled (650, 433) with delta (0, 0)
Screenshot: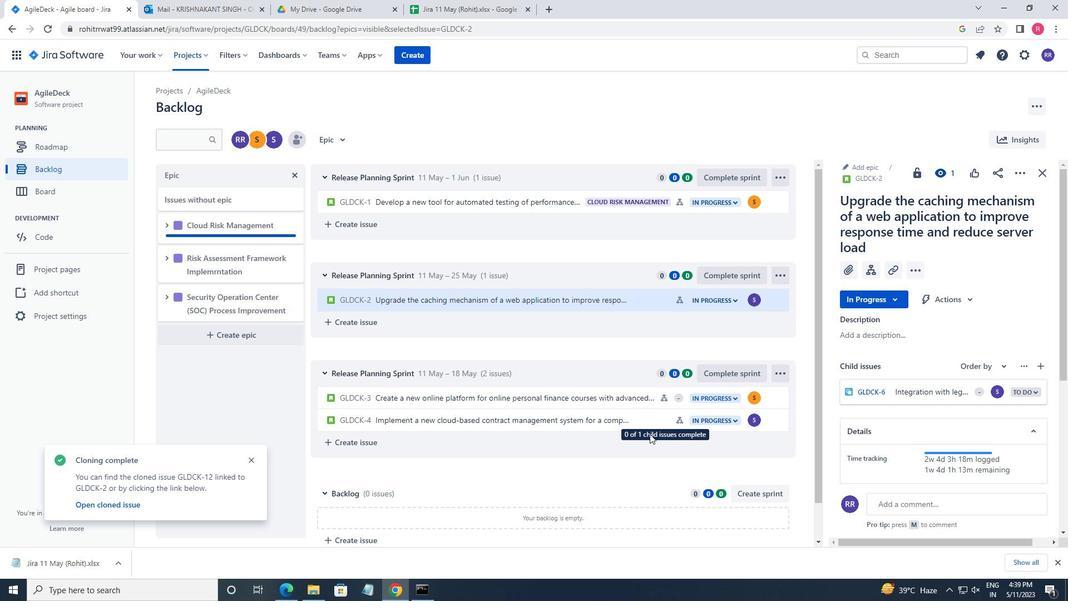 
Action: Mouse scrolled (650, 433) with delta (0, 0)
Screenshot: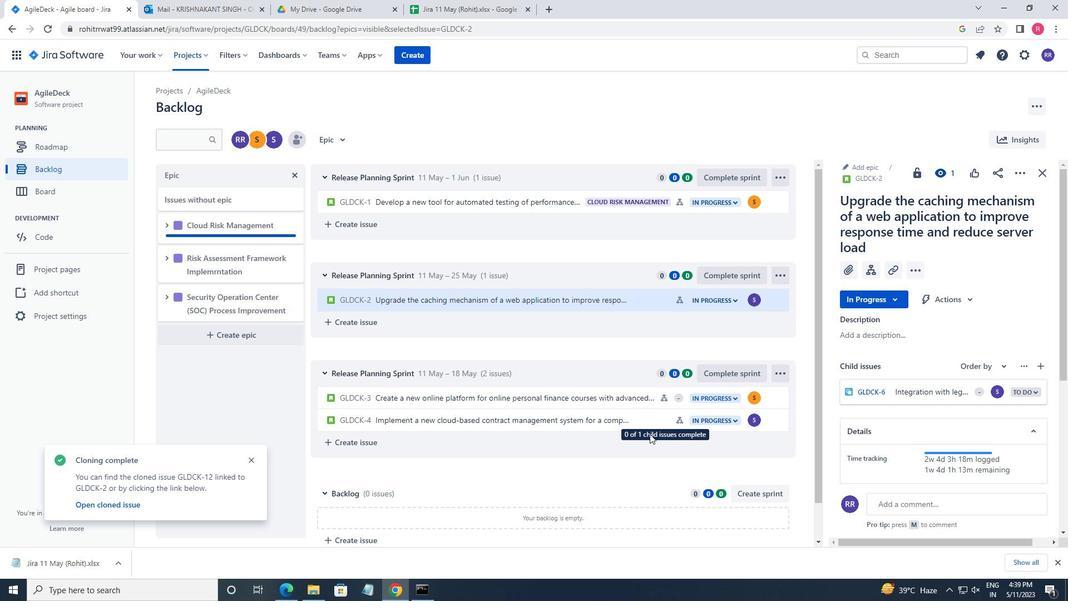 
Action: Mouse moved to (648, 434)
Screenshot: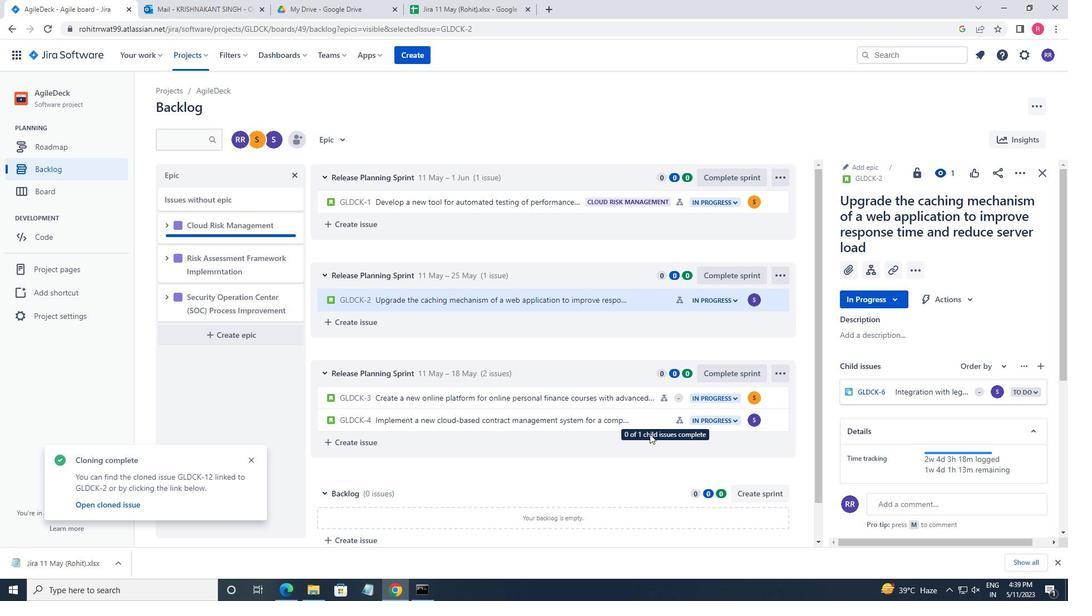 
Action: Mouse scrolled (648, 433) with delta (0, 0)
Screenshot: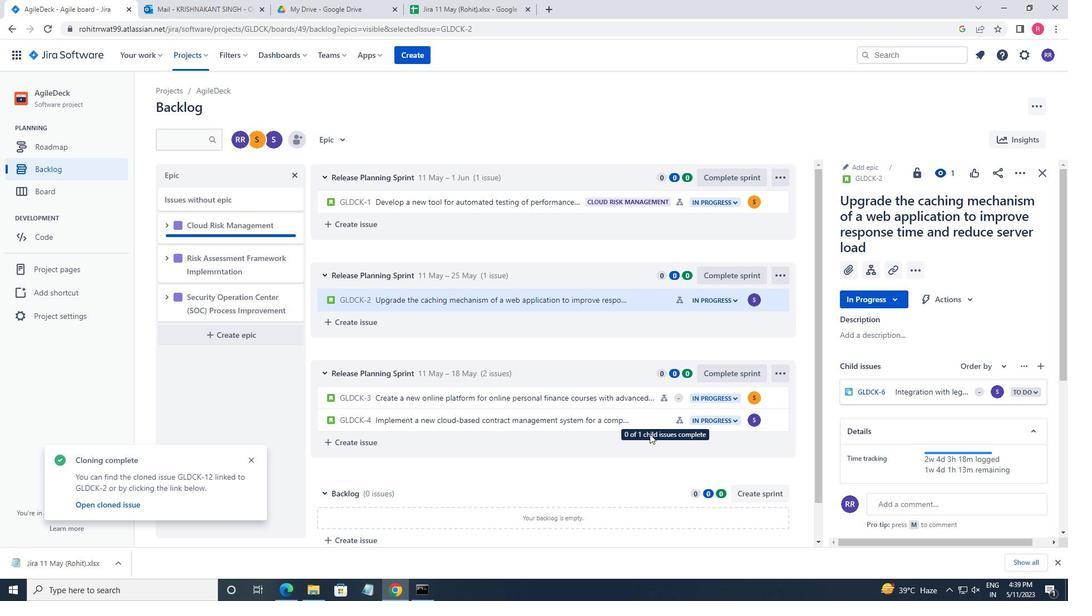 
Action: Mouse moved to (631, 303)
Screenshot: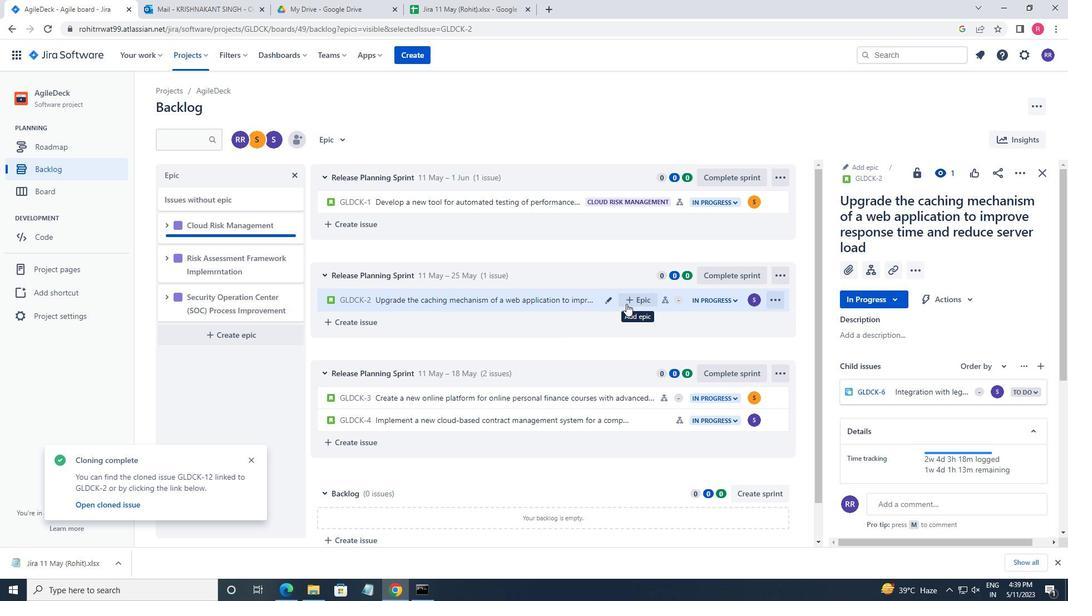 
Action: Mouse pressed left at (631, 303)
Screenshot: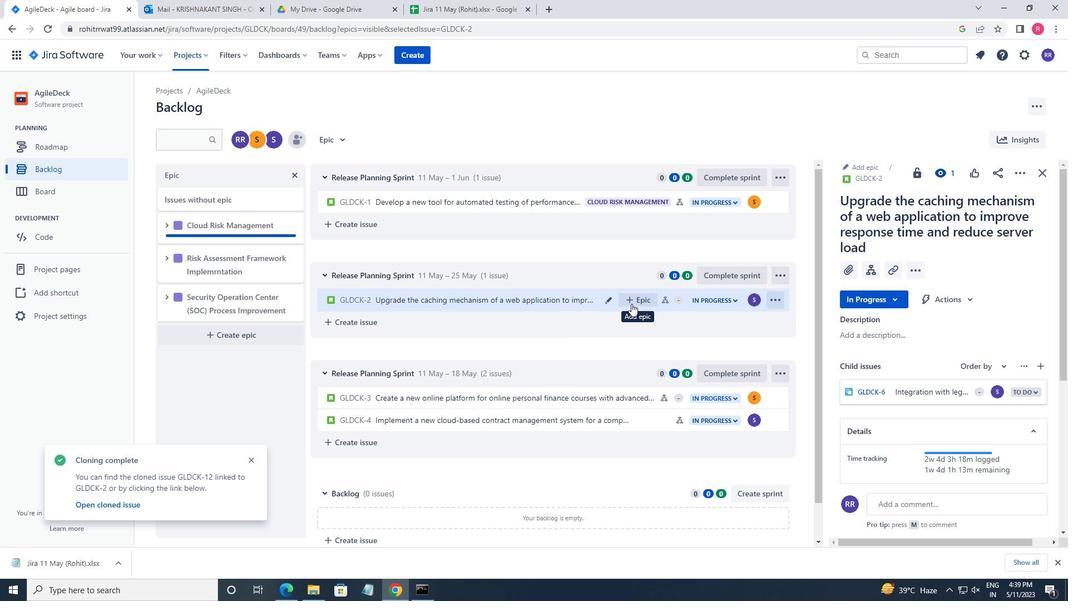 
Action: Mouse moved to (682, 387)
Screenshot: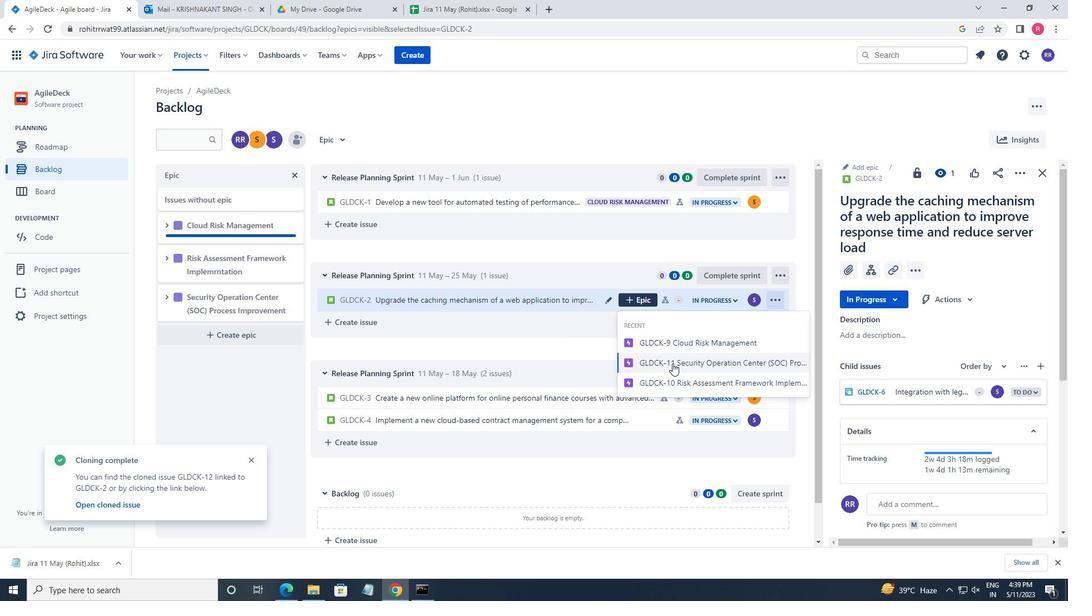 
Action: Mouse pressed left at (682, 387)
Screenshot: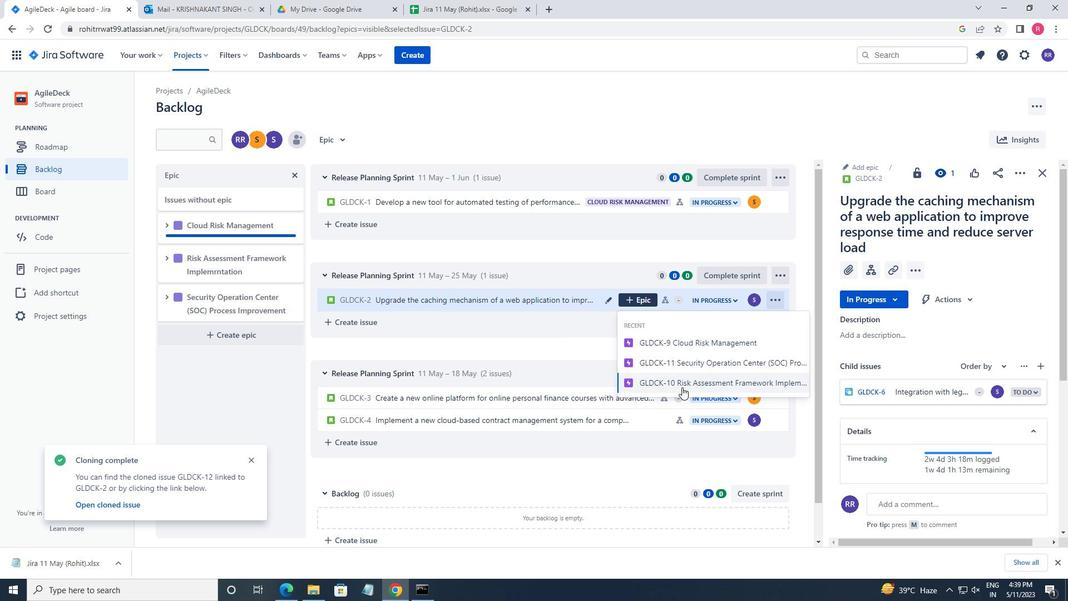 
Action: Mouse moved to (682, 387)
Screenshot: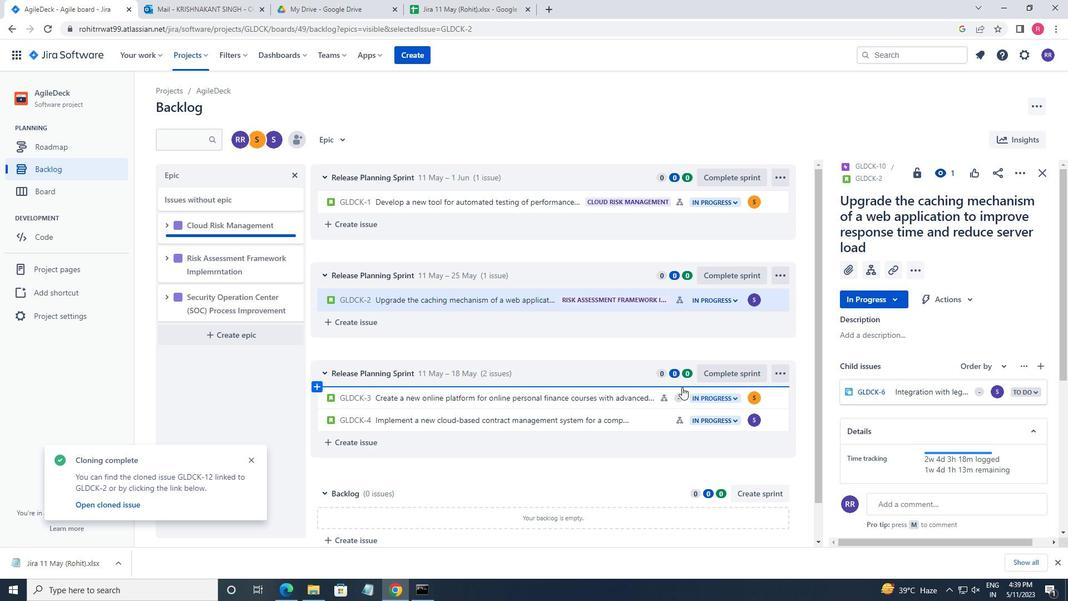 
